 Task: Use LinkedIn's search filters to find people with the following criteria: Location 'Xiazhen', talks about '#Hiringandpromotion', current company 'Jaguar Land Rover', school 'Annamalai University', industry 'Public Health', profile language 'German', service category 'Packaging Design', and title 'Translator'. Then, show the results.
Action: Mouse moved to (492, 67)
Screenshot: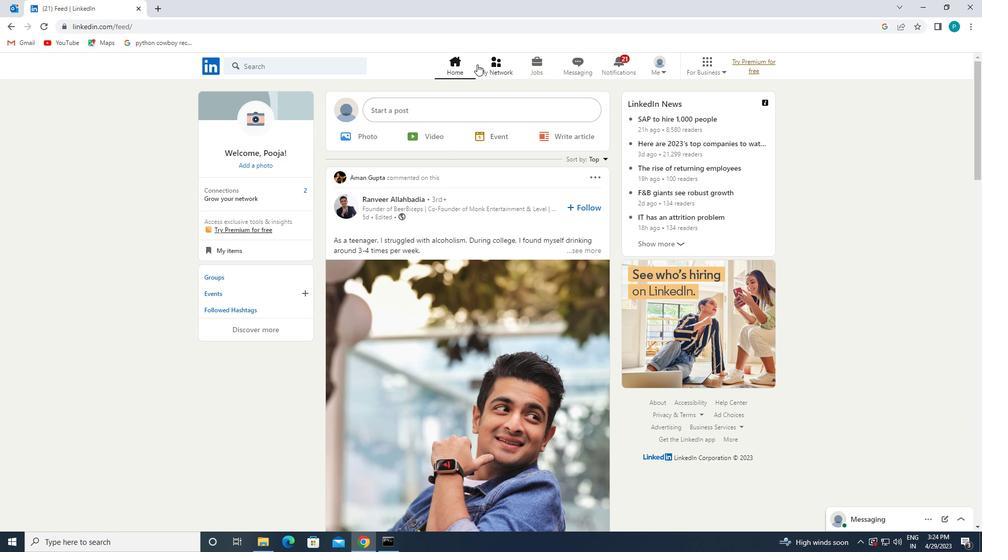 
Action: Mouse pressed left at (492, 67)
Screenshot: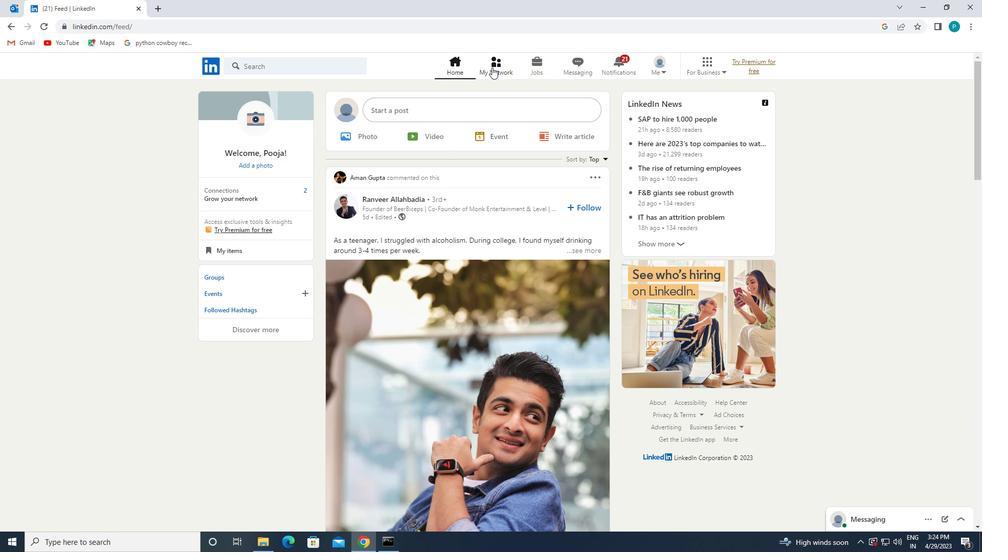 
Action: Mouse moved to (323, 132)
Screenshot: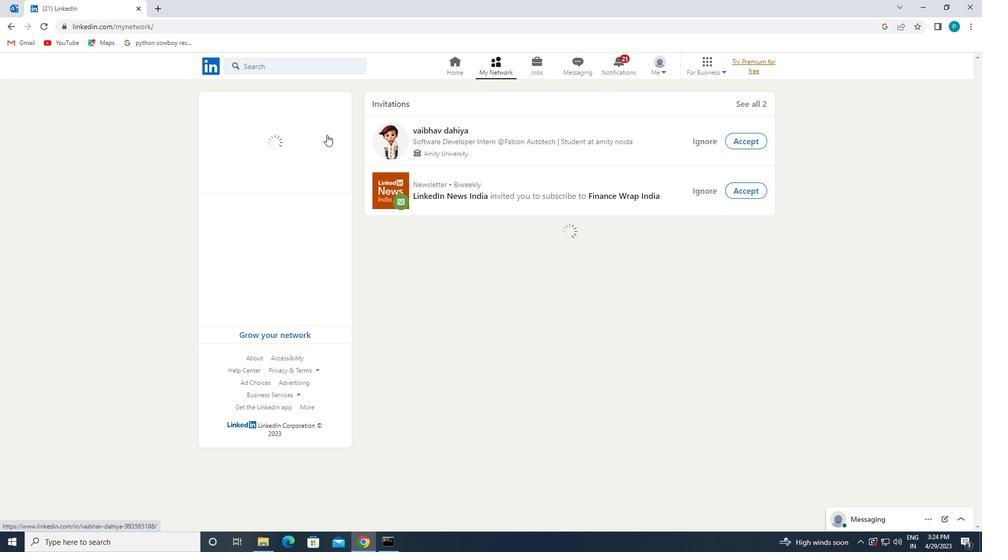 
Action: Mouse pressed left at (323, 132)
Screenshot: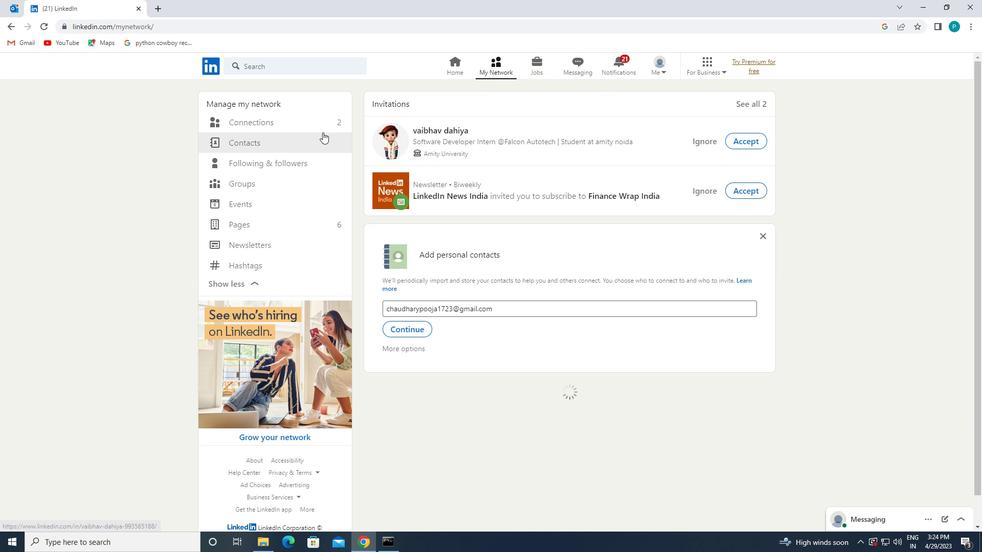 
Action: Mouse pressed left at (323, 132)
Screenshot: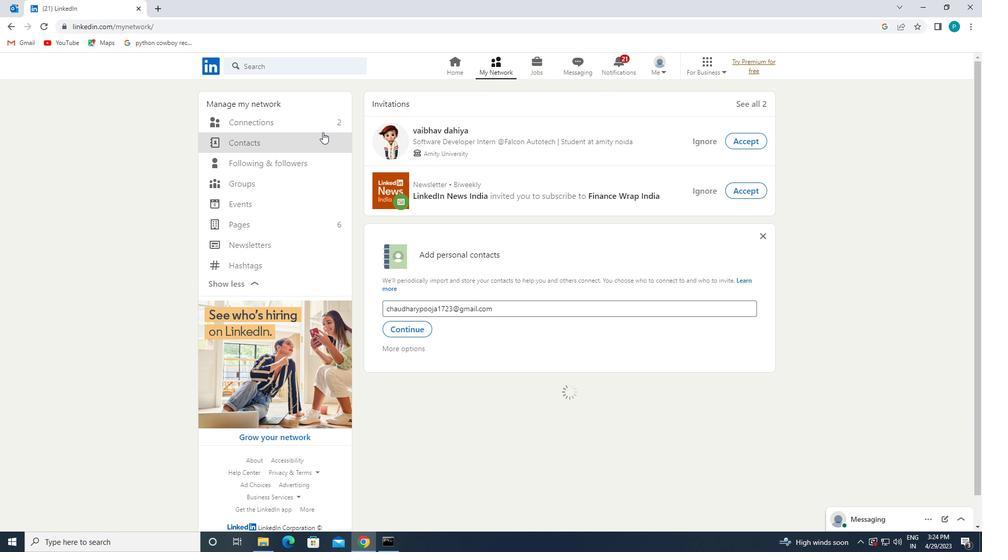 
Action: Mouse moved to (322, 127)
Screenshot: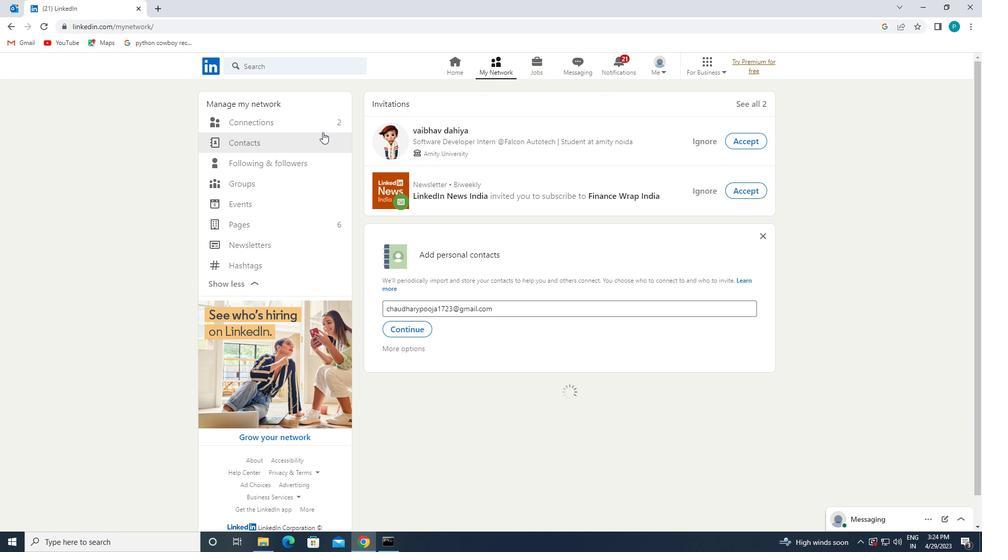 
Action: Mouse pressed left at (322, 127)
Screenshot: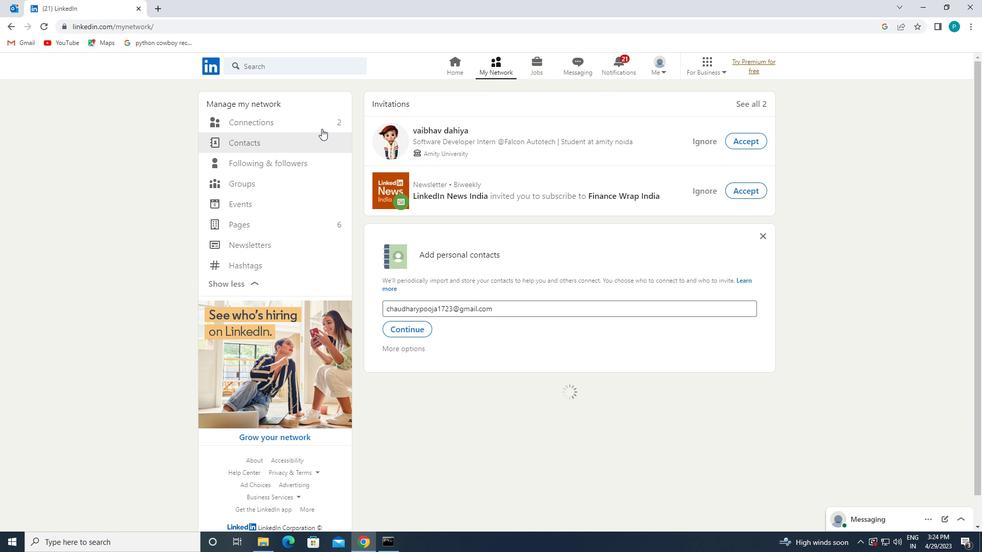 
Action: Mouse moved to (322, 127)
Screenshot: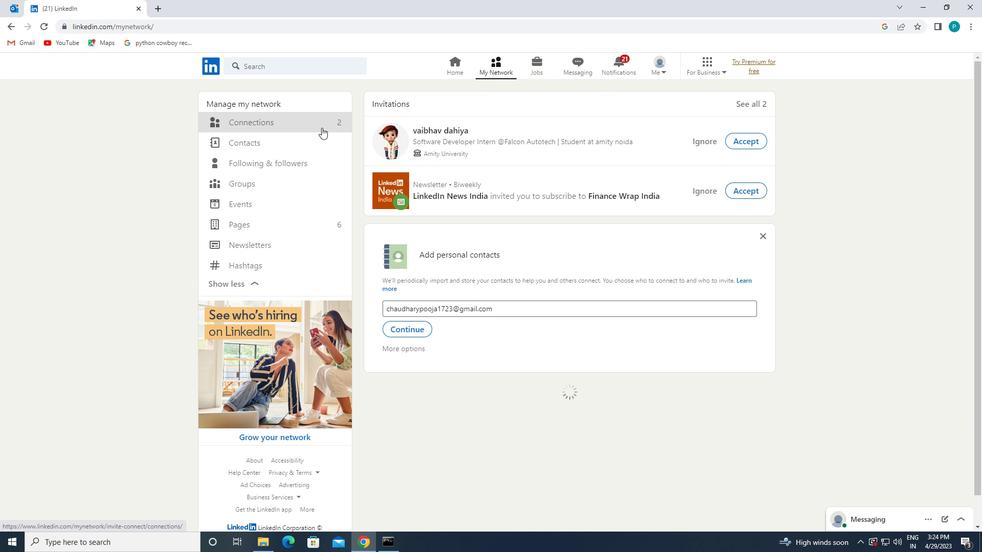 
Action: Mouse pressed left at (322, 127)
Screenshot: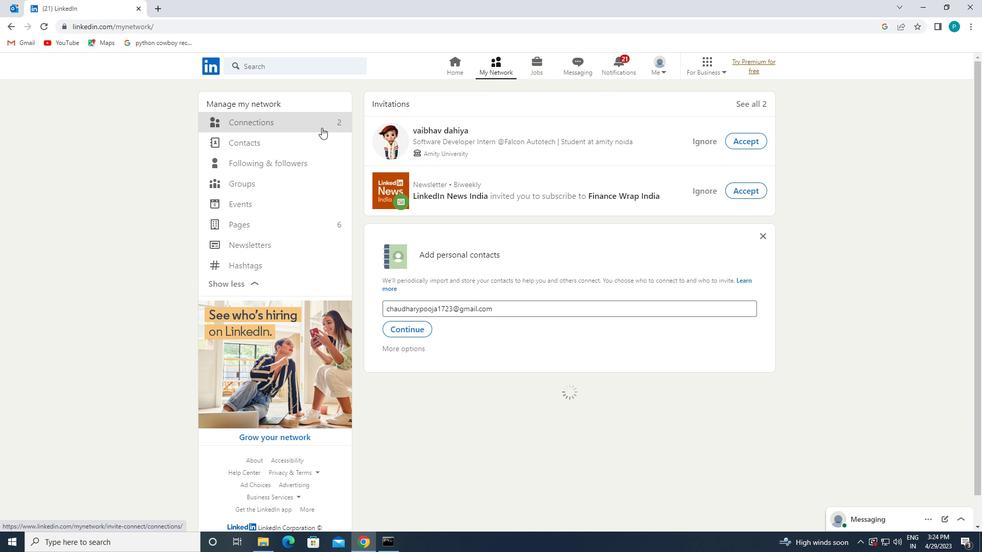 
Action: Mouse moved to (581, 126)
Screenshot: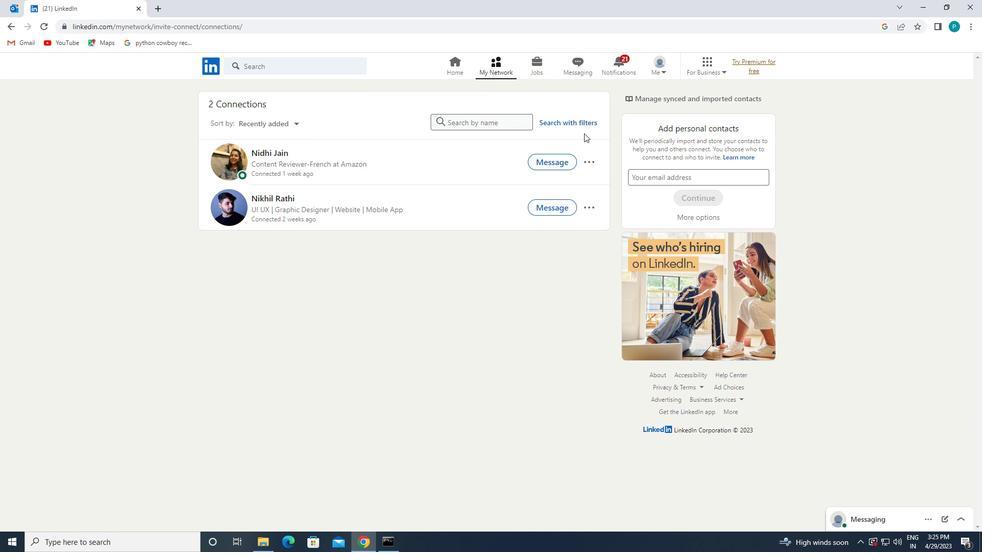 
Action: Mouse pressed left at (581, 126)
Screenshot: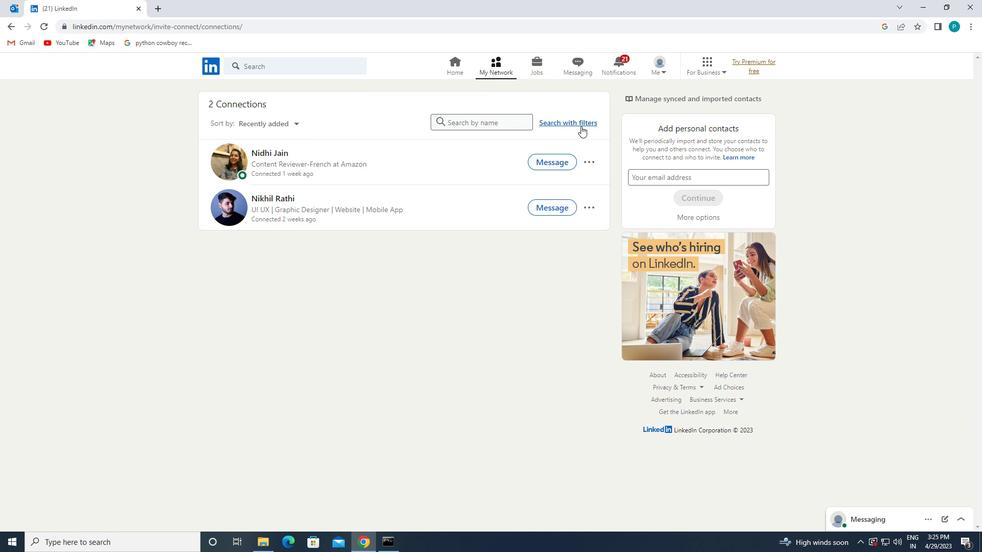
Action: Mouse moved to (518, 98)
Screenshot: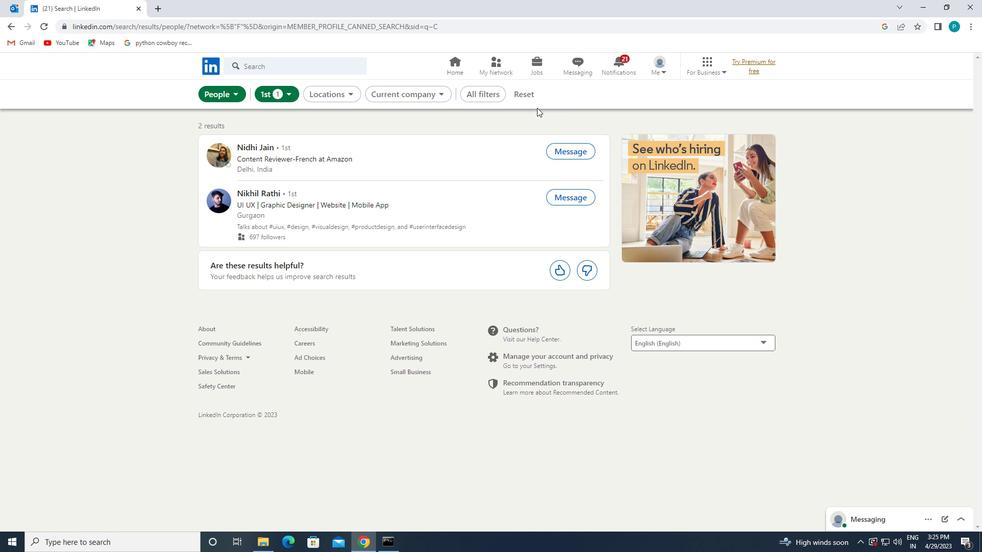 
Action: Mouse pressed left at (518, 98)
Screenshot: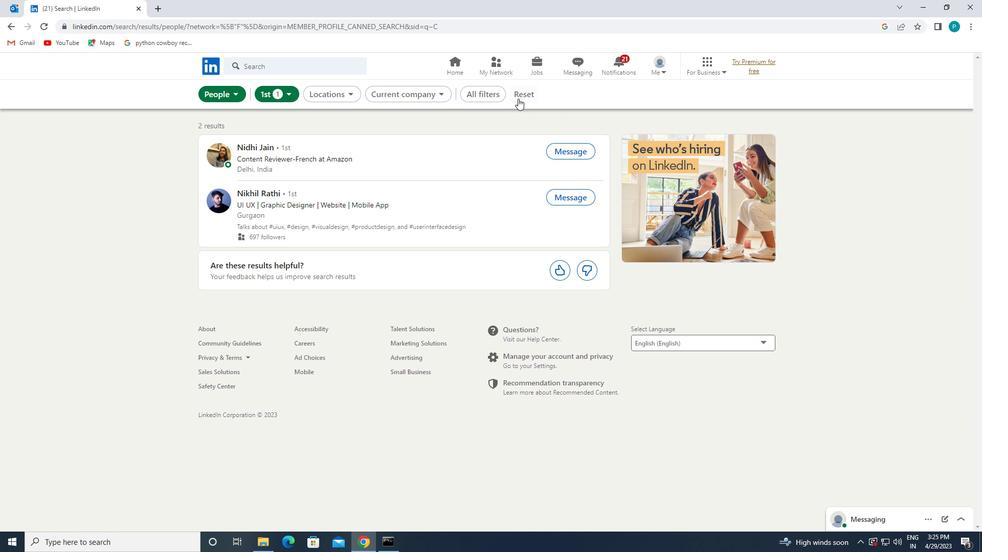 
Action: Mouse moved to (507, 95)
Screenshot: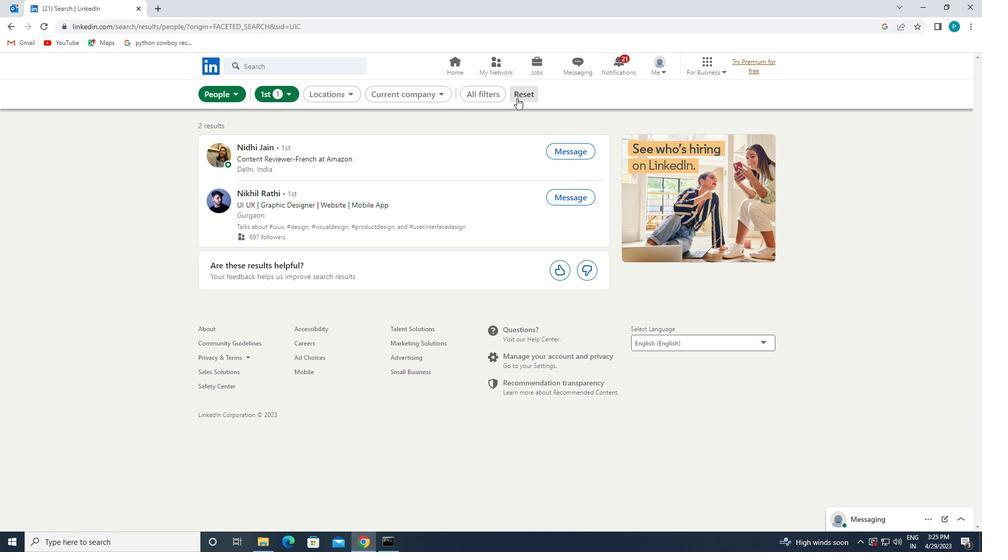 
Action: Mouse pressed left at (507, 95)
Screenshot: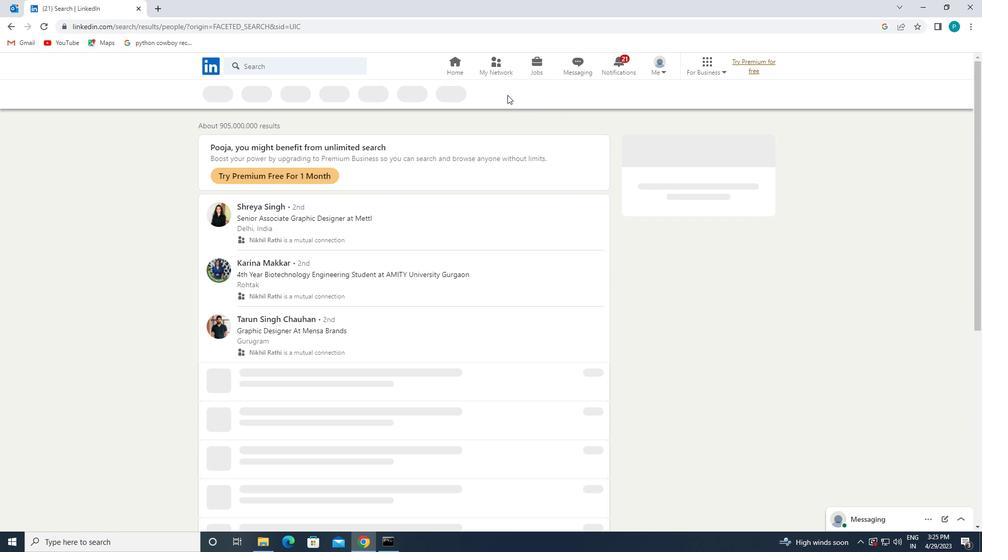 
Action: Mouse pressed left at (507, 95)
Screenshot: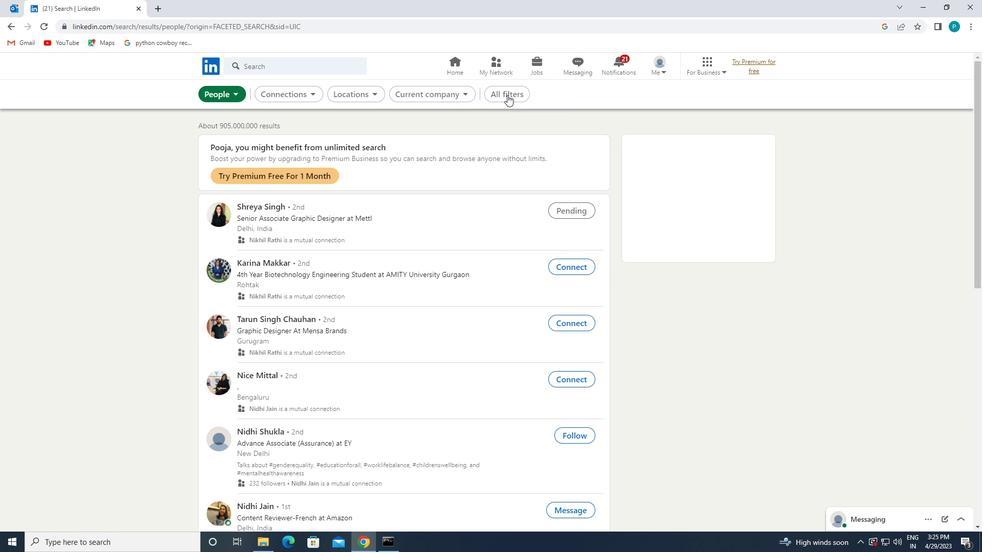 
Action: Mouse moved to (906, 325)
Screenshot: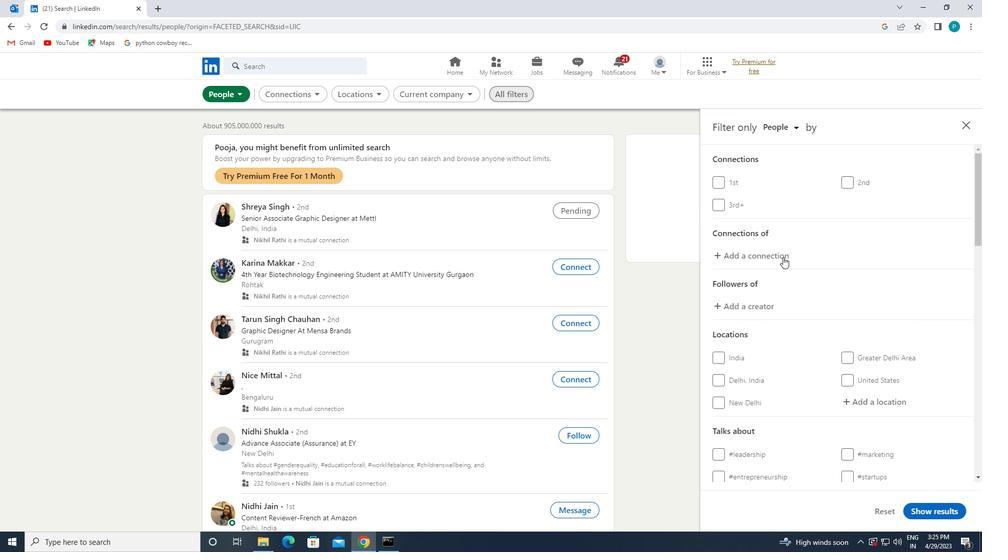 
Action: Mouse scrolled (906, 324) with delta (0, 0)
Screenshot: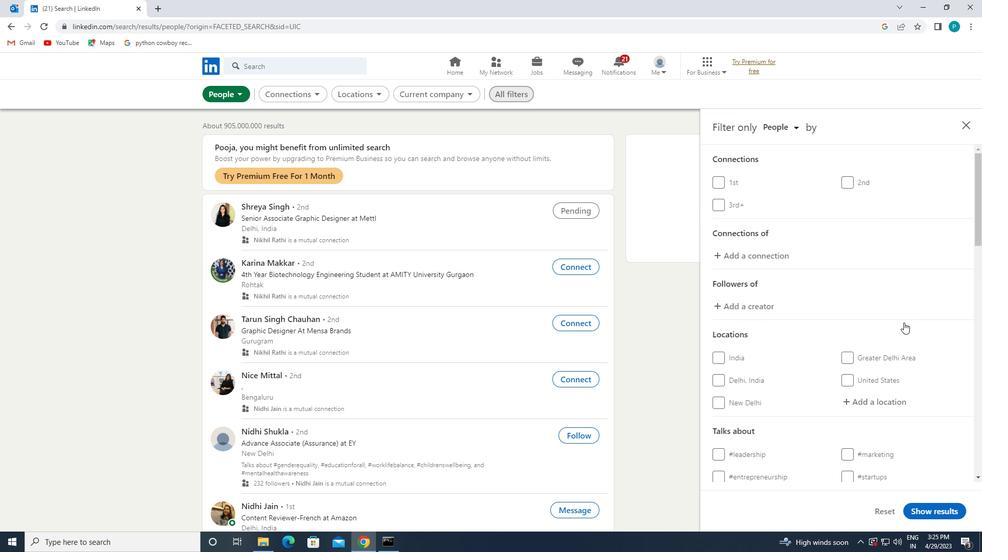 
Action: Mouse scrolled (906, 324) with delta (0, 0)
Screenshot: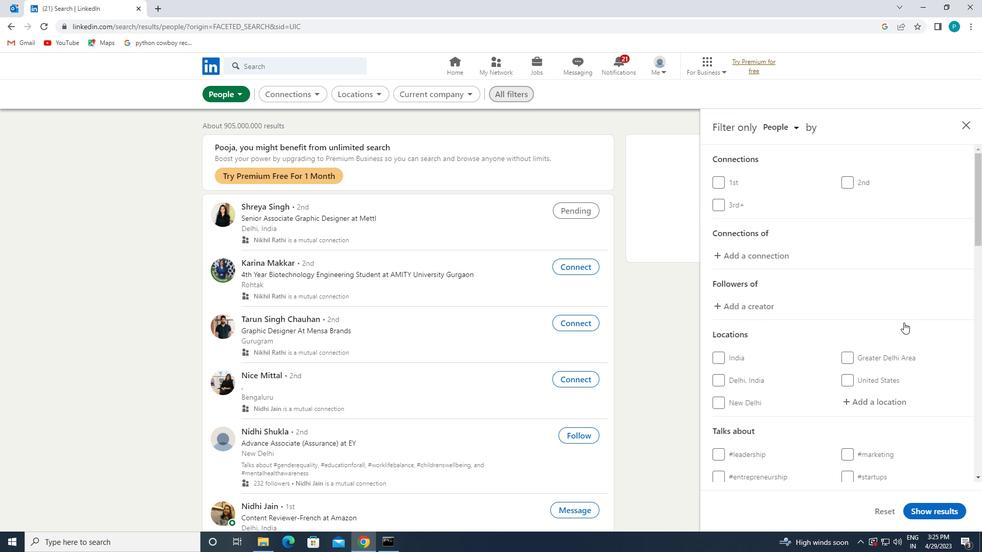
Action: Mouse moved to (502, 101)
Screenshot: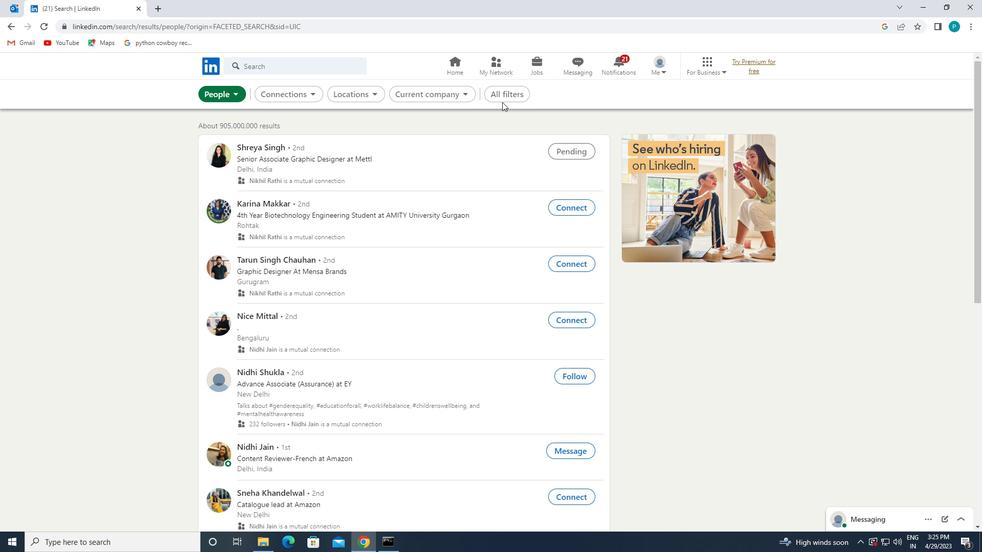 
Action: Mouse pressed left at (502, 101)
Screenshot: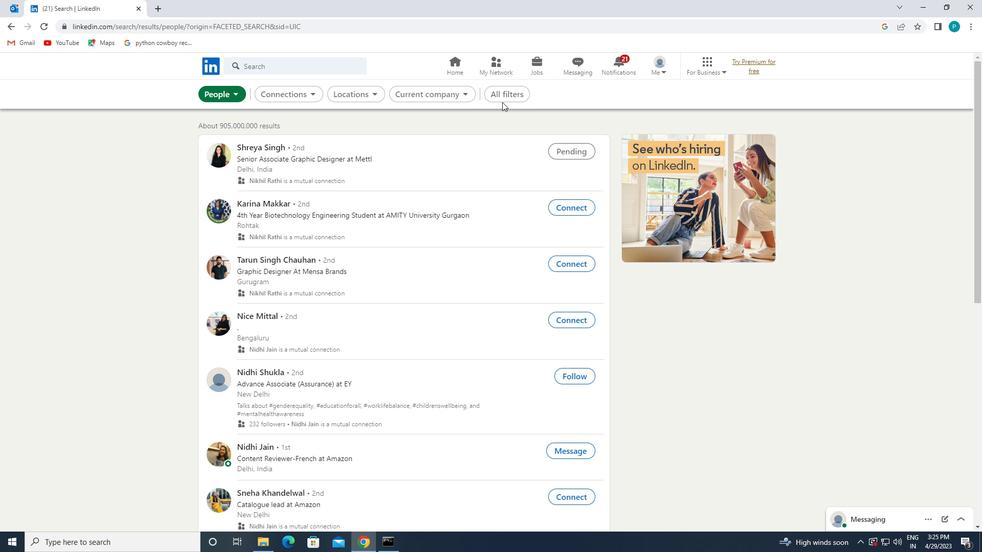 
Action: Mouse moved to (866, 369)
Screenshot: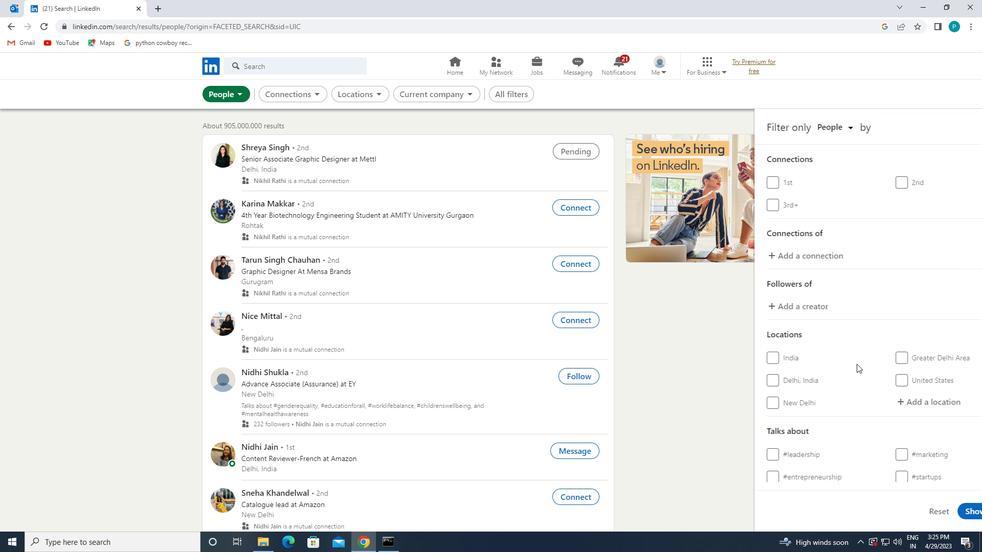 
Action: Mouse scrolled (866, 369) with delta (0, 0)
Screenshot: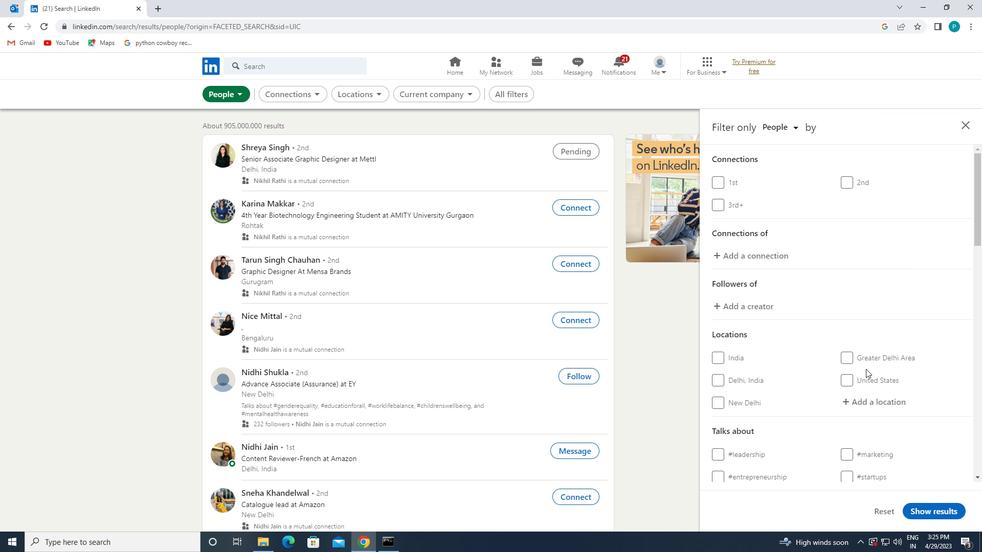 
Action: Mouse moved to (868, 357)
Screenshot: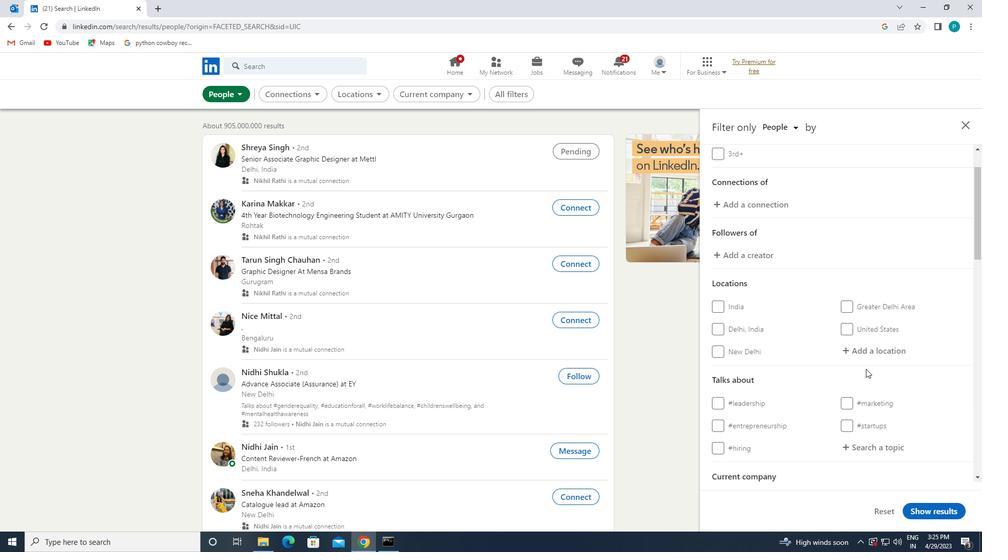 
Action: Mouse pressed left at (868, 357)
Screenshot: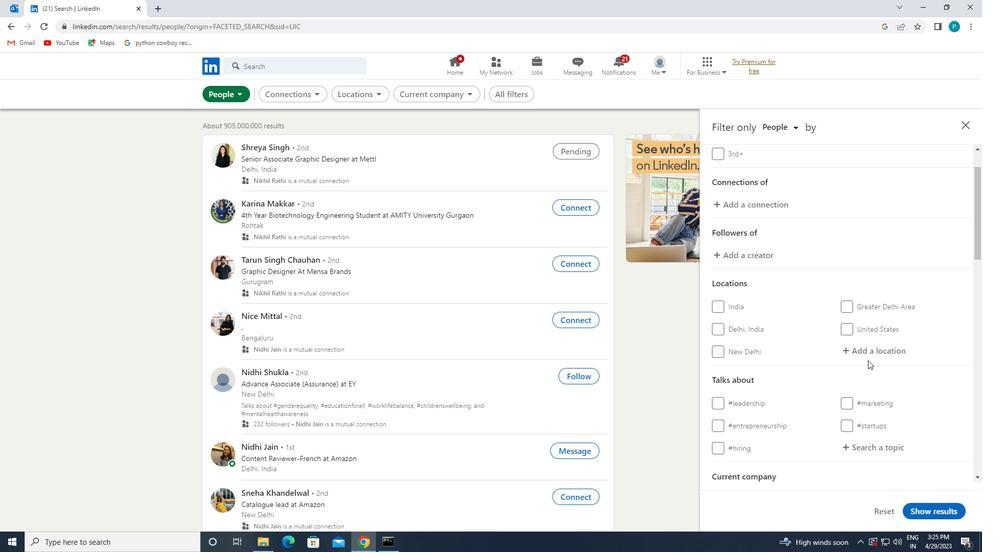 
Action: Key pressed <Key.caps_lock>x<Key.caps_lock>iazhen
Screenshot: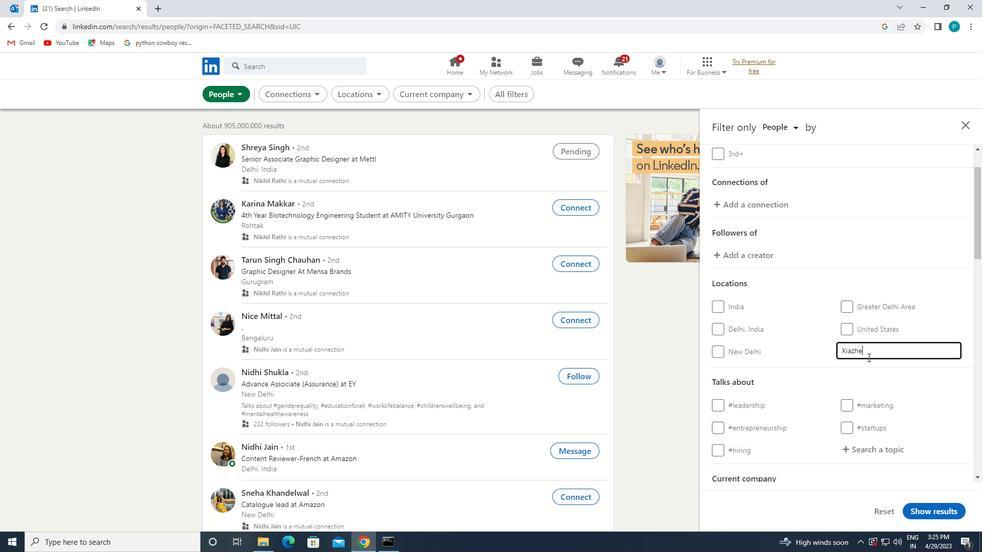 
Action: Mouse scrolled (868, 357) with delta (0, 0)
Screenshot: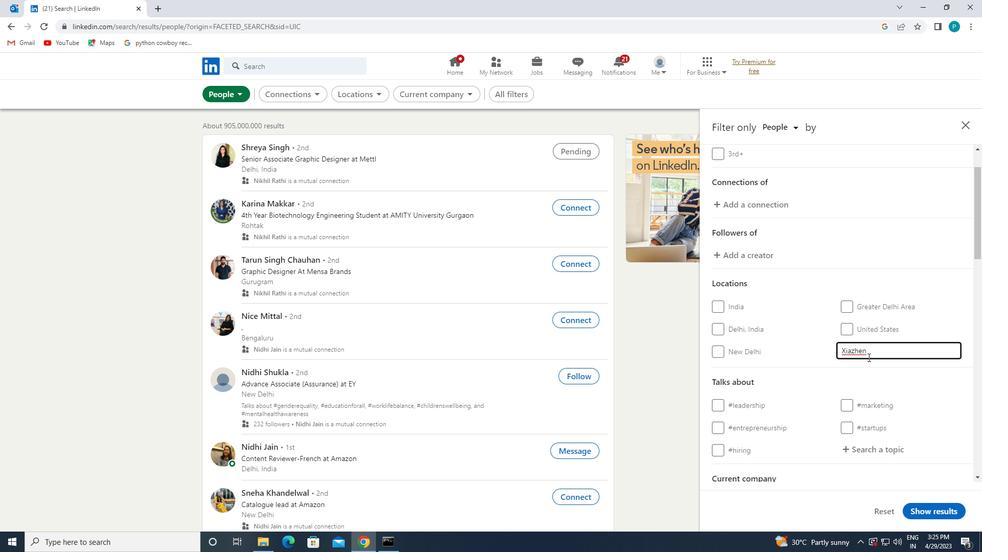 
Action: Mouse scrolled (868, 357) with delta (0, 0)
Screenshot: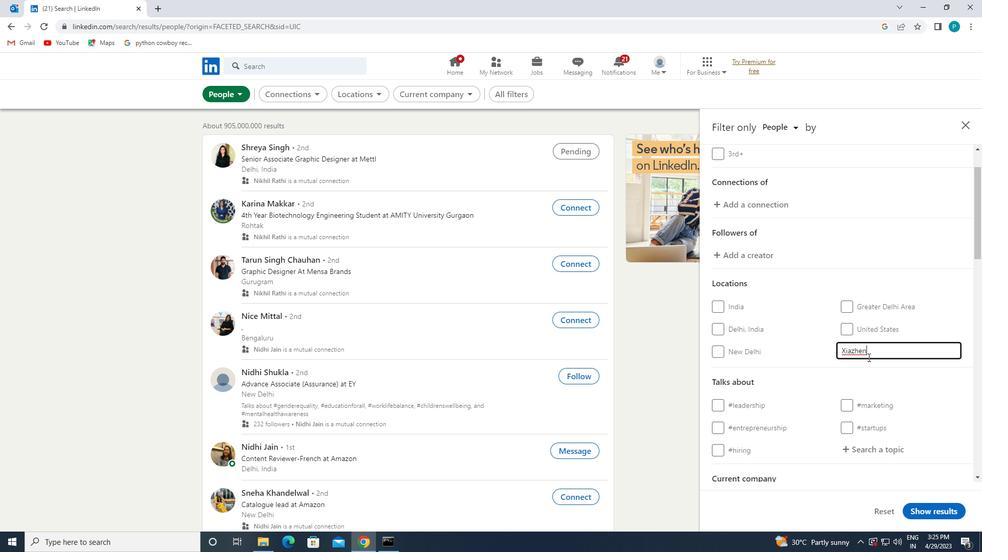 
Action: Mouse moved to (863, 352)
Screenshot: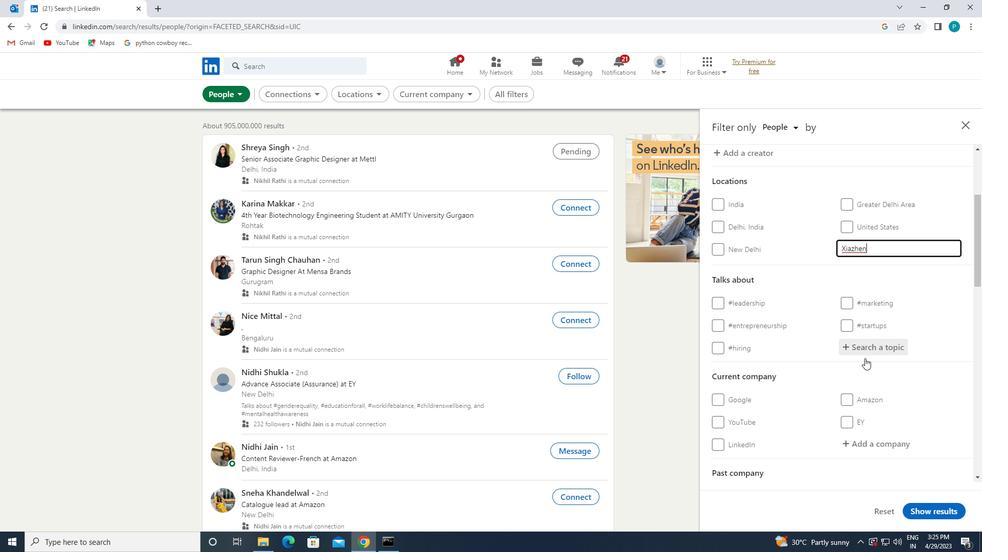 
Action: Mouse pressed left at (863, 352)
Screenshot: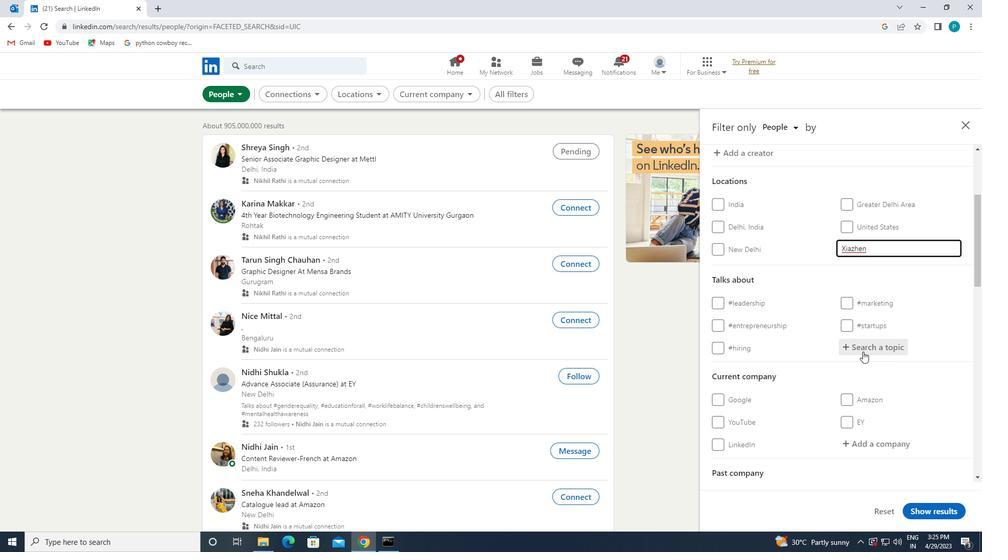
Action: Key pressed <Key.shift><Key.shift>#<Key.caps_lock>H<Key.caps_lock>IRINGAND<Key.space><Key.backspace>PROMOTION
Screenshot: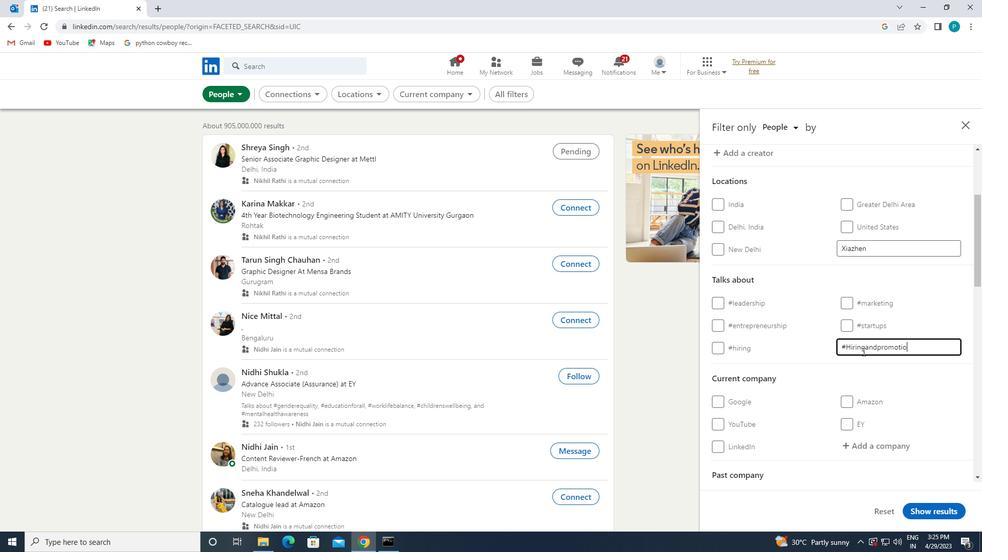 
Action: Mouse scrolled (863, 351) with delta (0, 0)
Screenshot: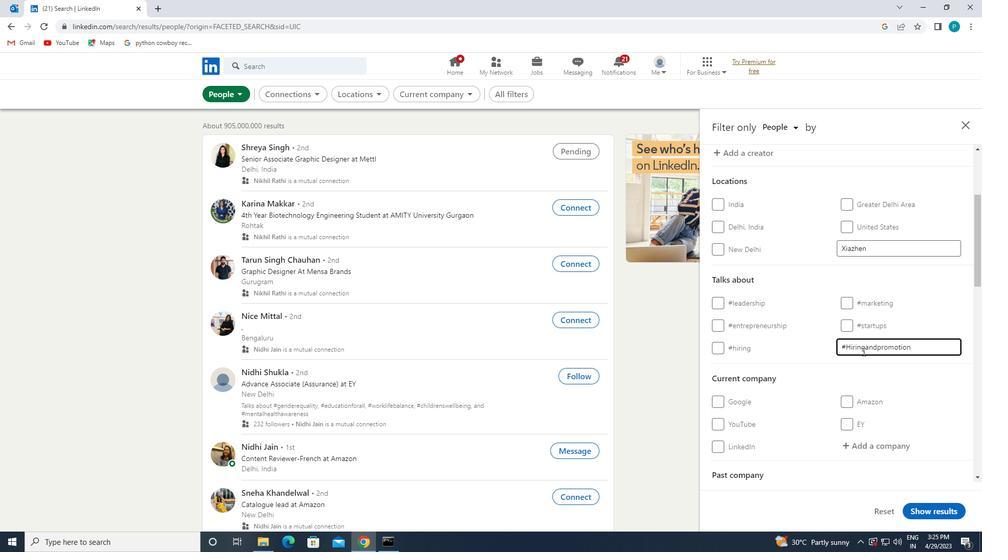 
Action: Mouse scrolled (863, 351) with delta (0, 0)
Screenshot: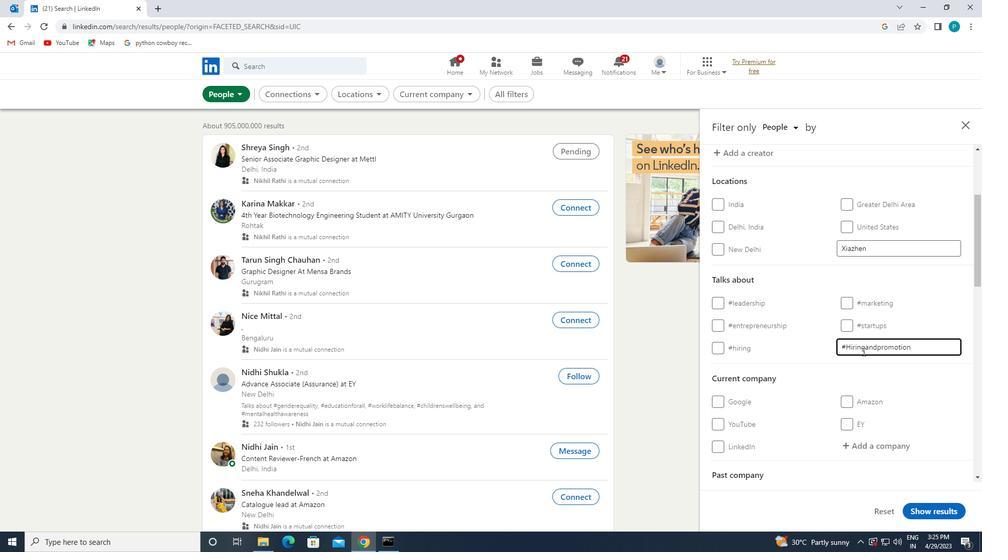 
Action: Mouse scrolled (863, 351) with delta (0, 0)
Screenshot: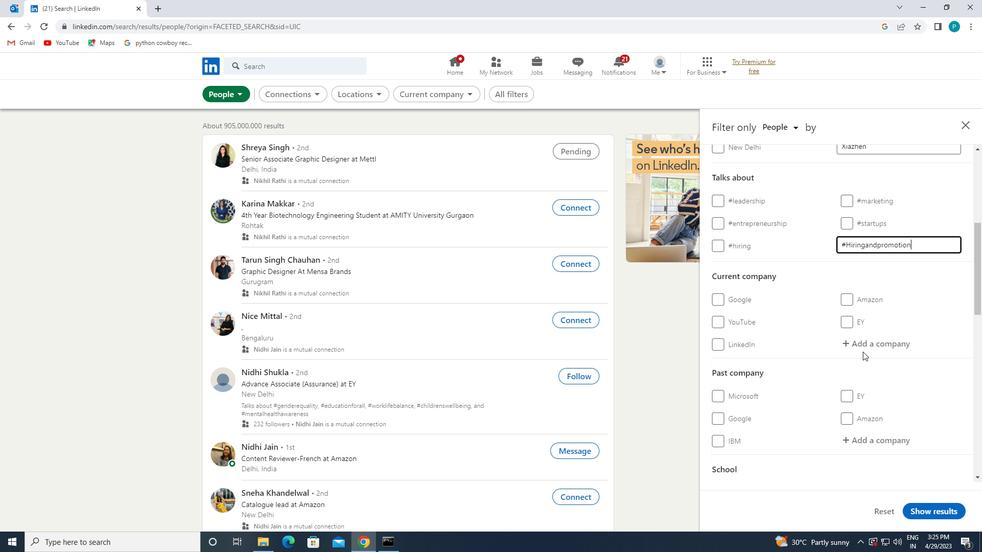 
Action: Mouse scrolled (863, 351) with delta (0, 0)
Screenshot: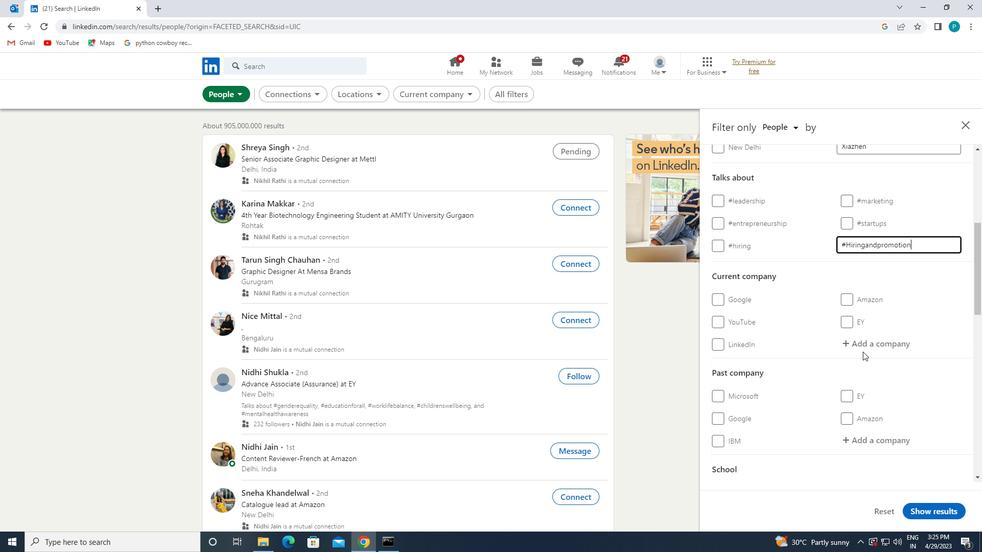 
Action: Mouse moved to (855, 383)
Screenshot: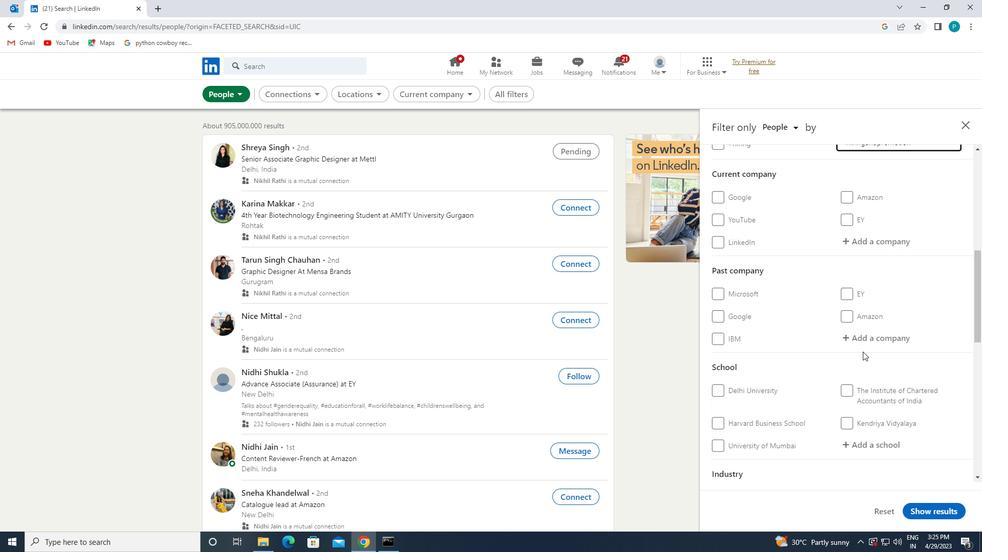 
Action: Mouse scrolled (855, 382) with delta (0, 0)
Screenshot: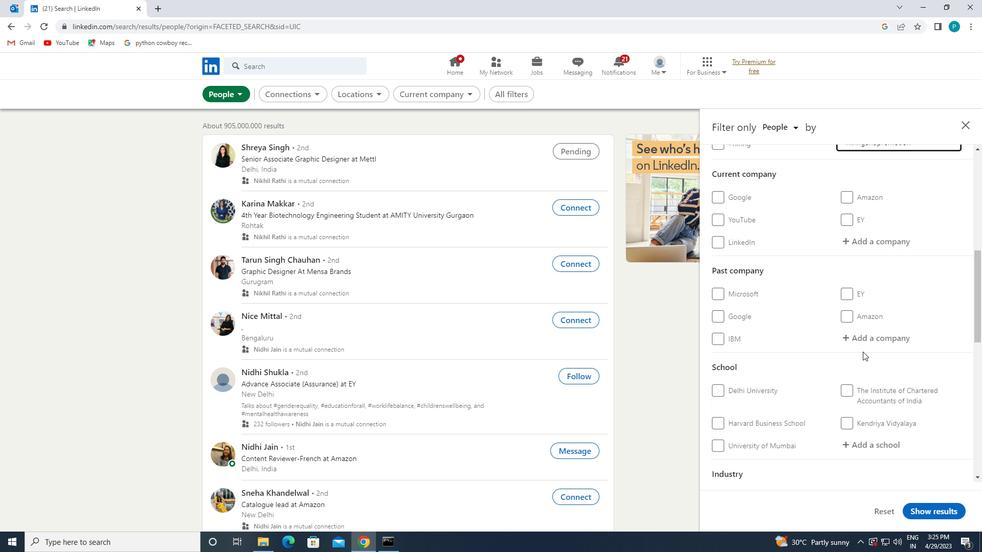 
Action: Mouse scrolled (855, 382) with delta (0, 0)
Screenshot: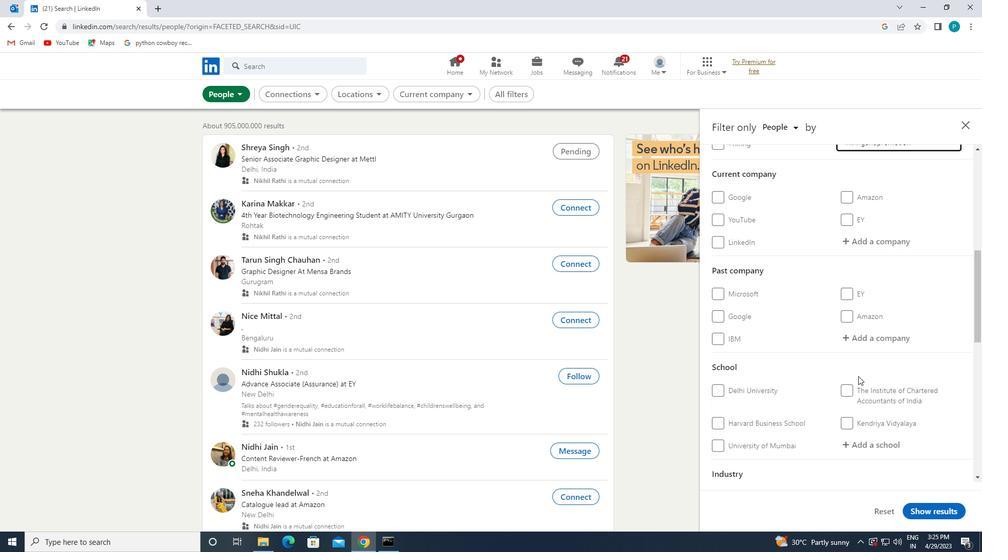 
Action: Mouse scrolled (855, 382) with delta (0, 0)
Screenshot: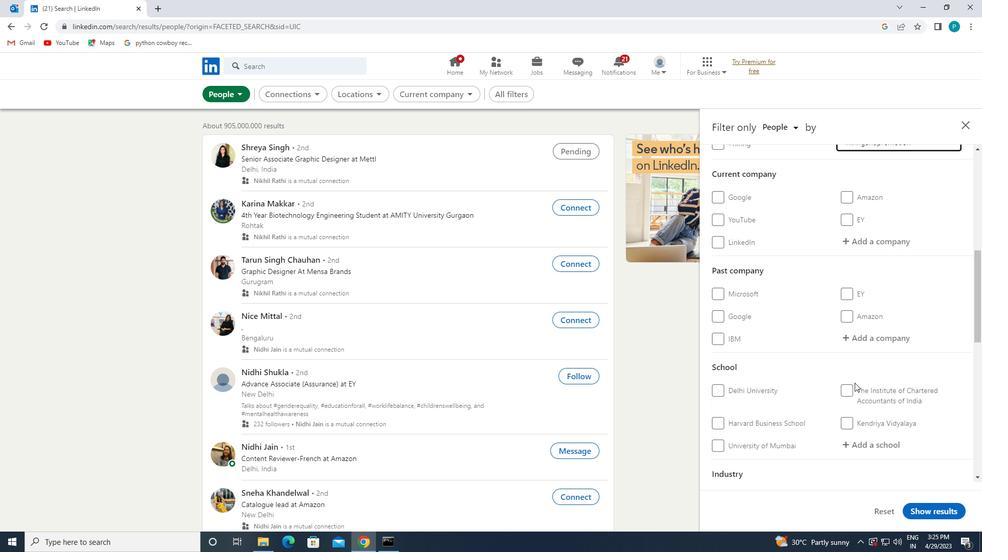
Action: Mouse moved to (812, 382)
Screenshot: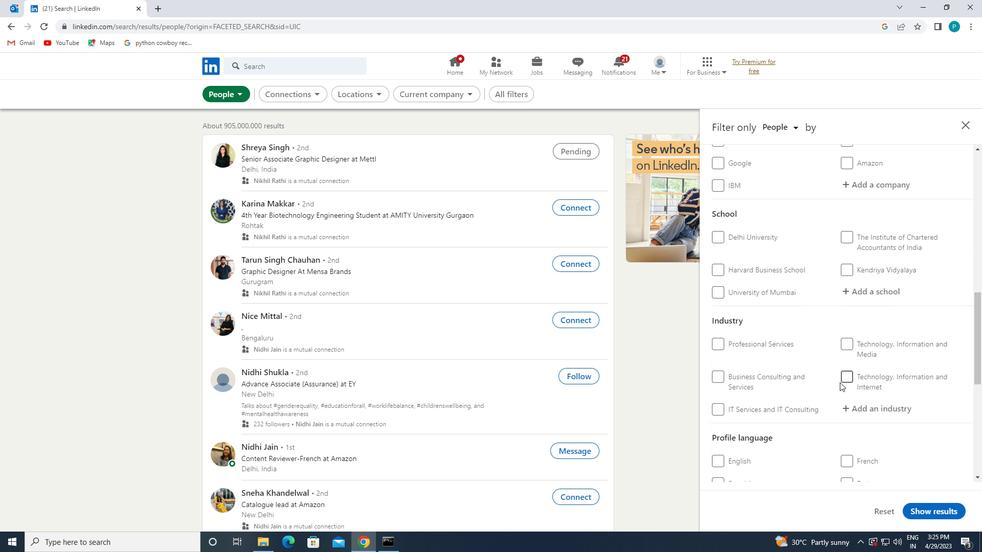
Action: Mouse scrolled (812, 382) with delta (0, 0)
Screenshot: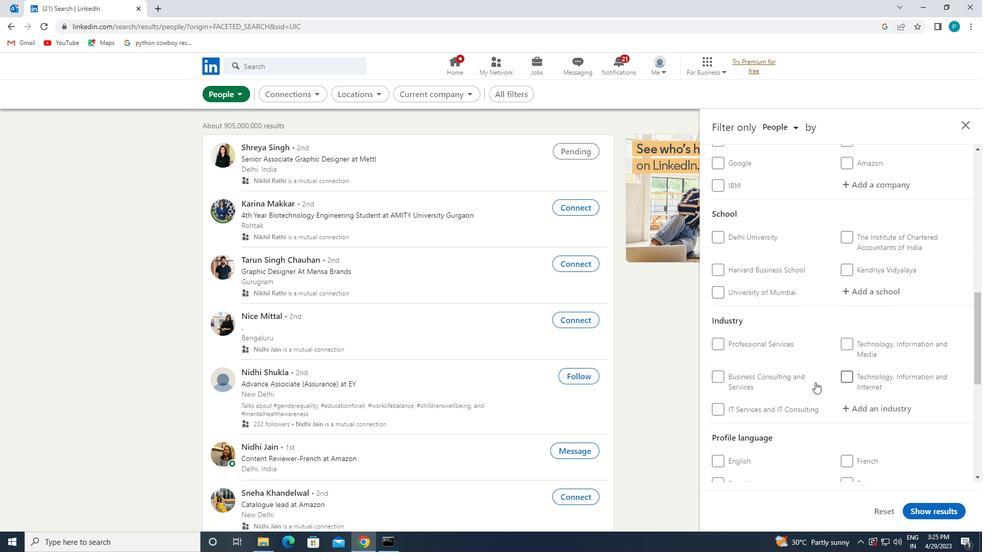 
Action: Mouse scrolled (812, 382) with delta (0, 0)
Screenshot: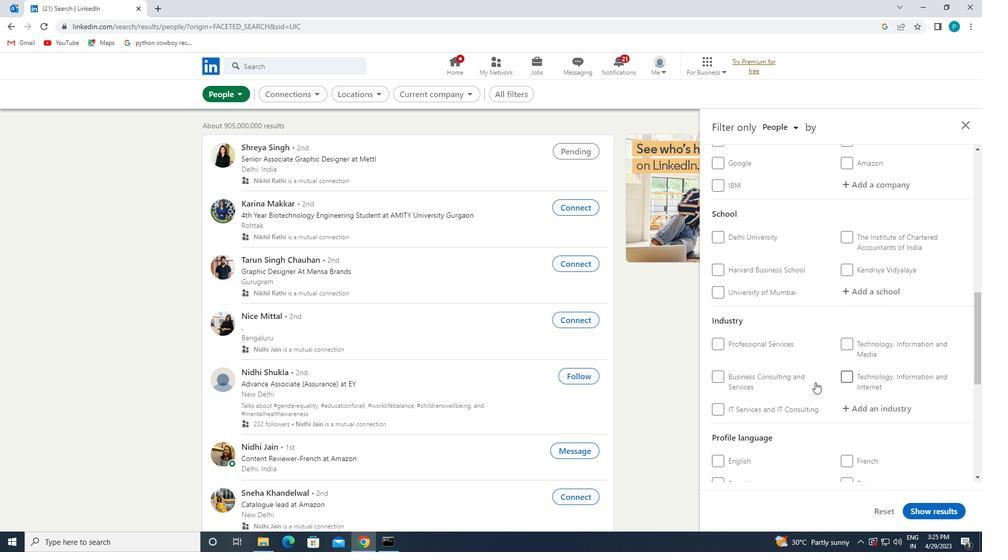 
Action: Mouse moved to (740, 406)
Screenshot: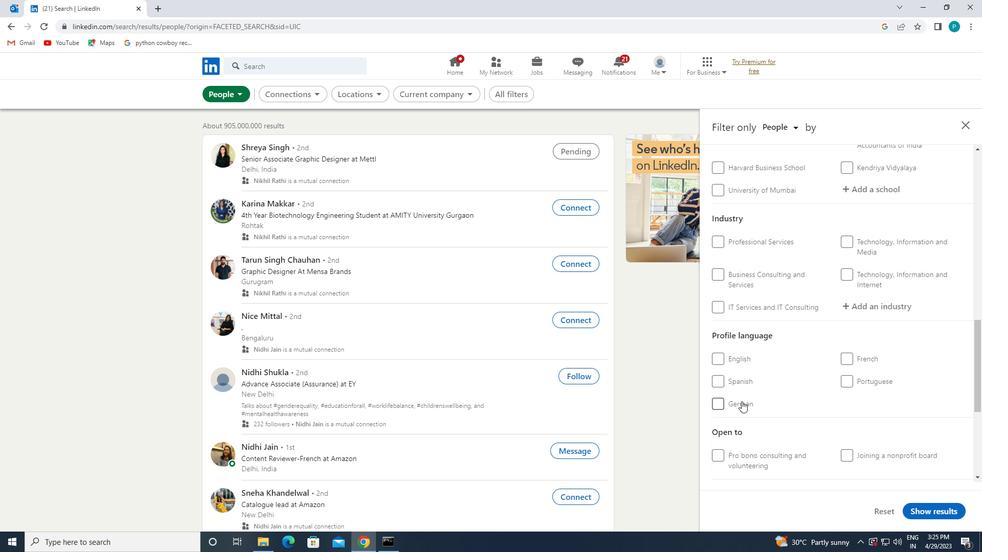 
Action: Mouse pressed left at (740, 406)
Screenshot: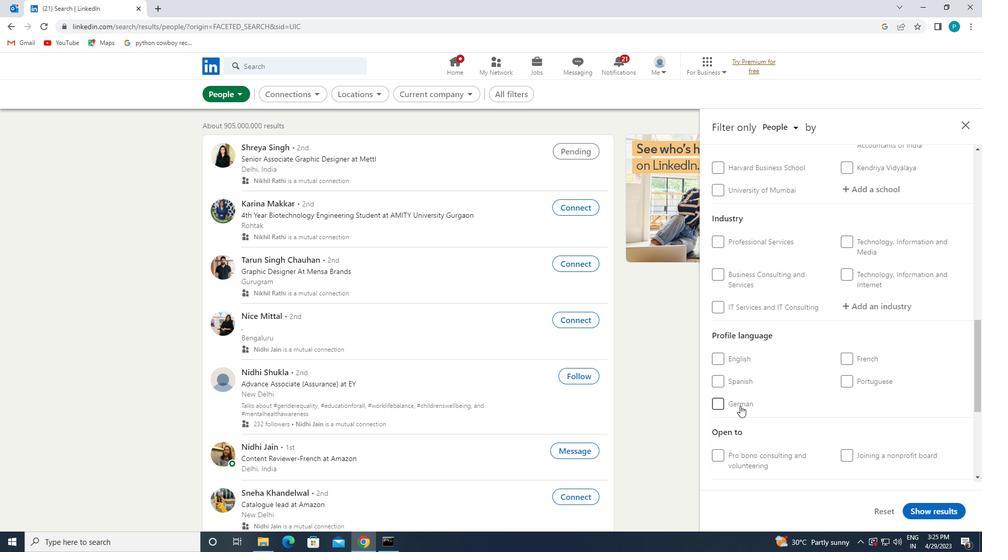 
Action: Mouse moved to (943, 385)
Screenshot: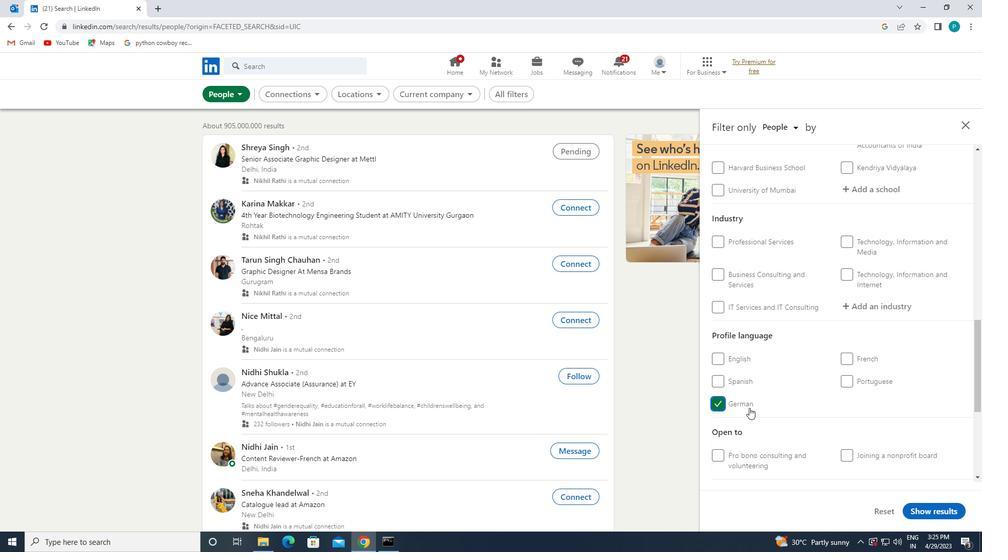 
Action: Mouse scrolled (943, 386) with delta (0, 0)
Screenshot: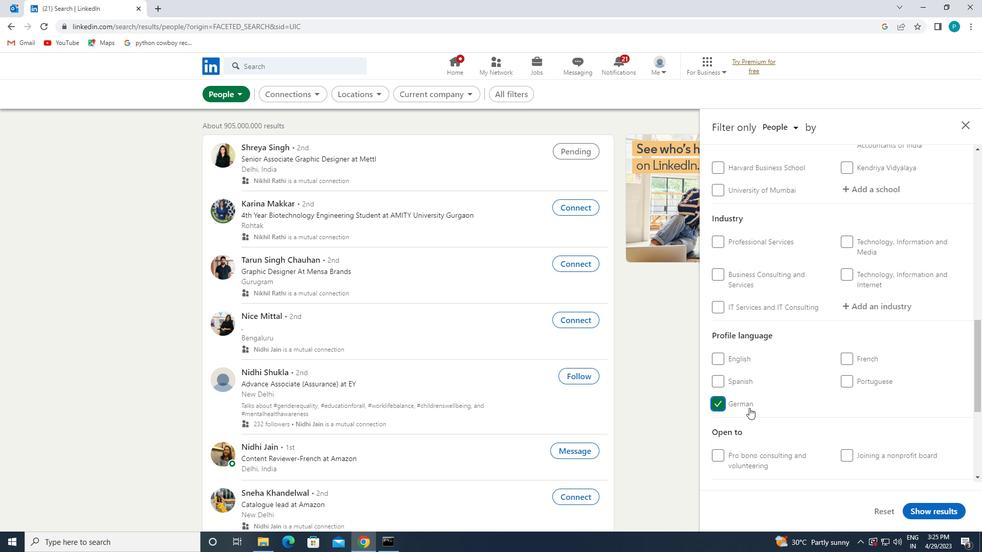 
Action: Mouse scrolled (943, 386) with delta (0, 0)
Screenshot: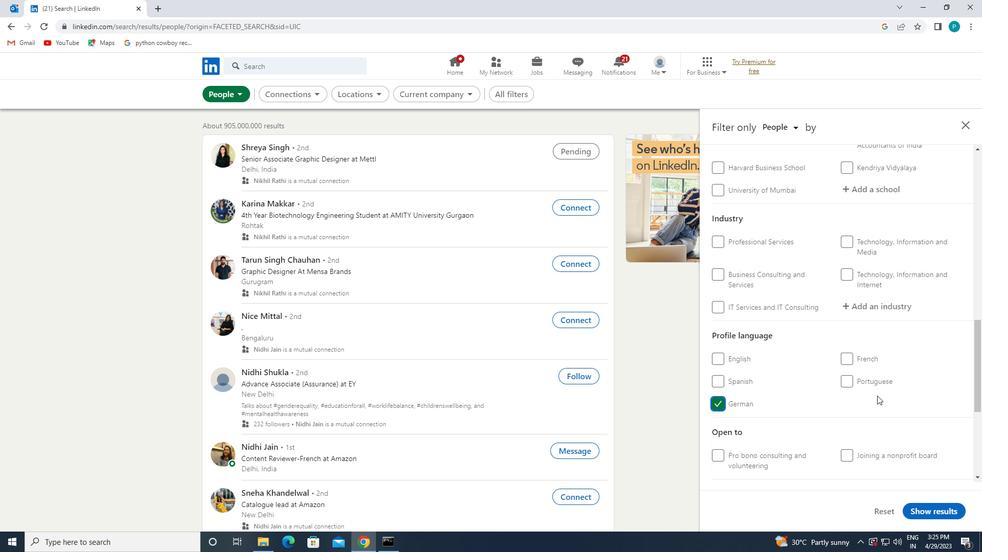 
Action: Mouse scrolled (943, 386) with delta (0, 0)
Screenshot: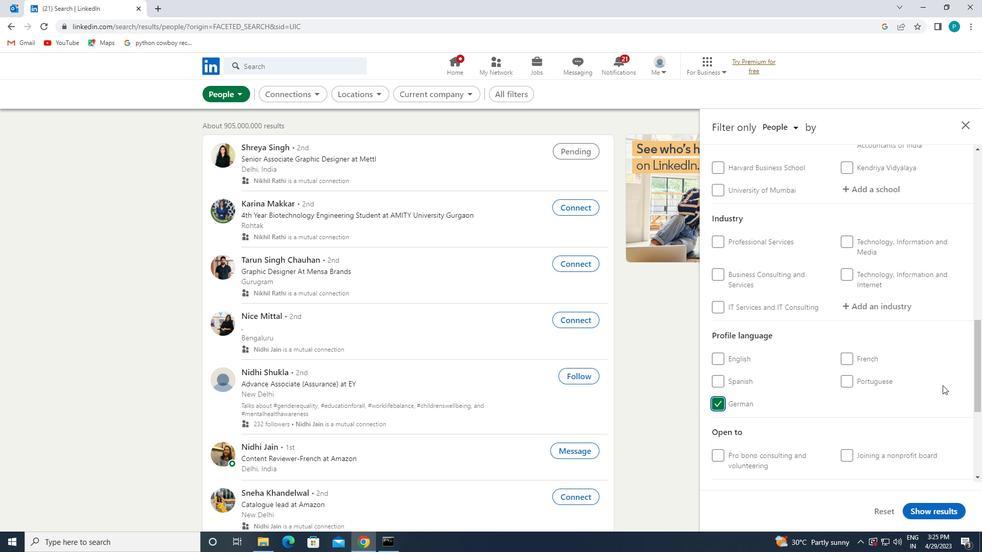 
Action: Mouse scrolled (943, 386) with delta (0, 0)
Screenshot: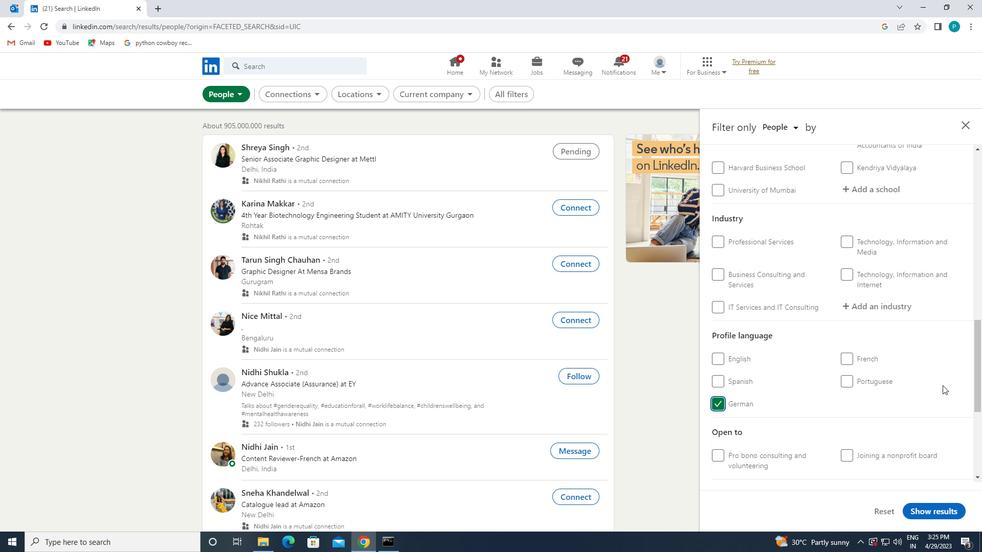 
Action: Mouse moved to (932, 373)
Screenshot: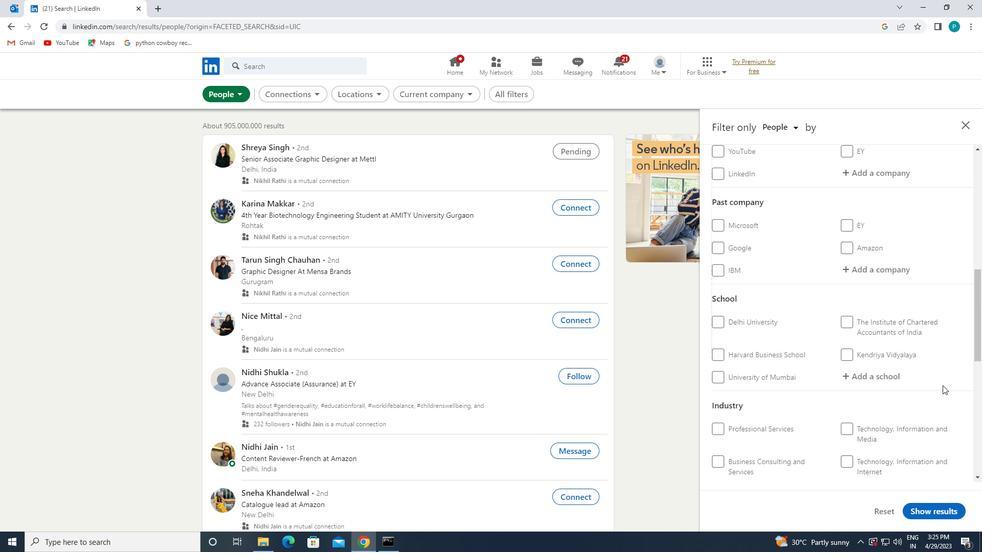 
Action: Mouse scrolled (932, 374) with delta (0, 0)
Screenshot: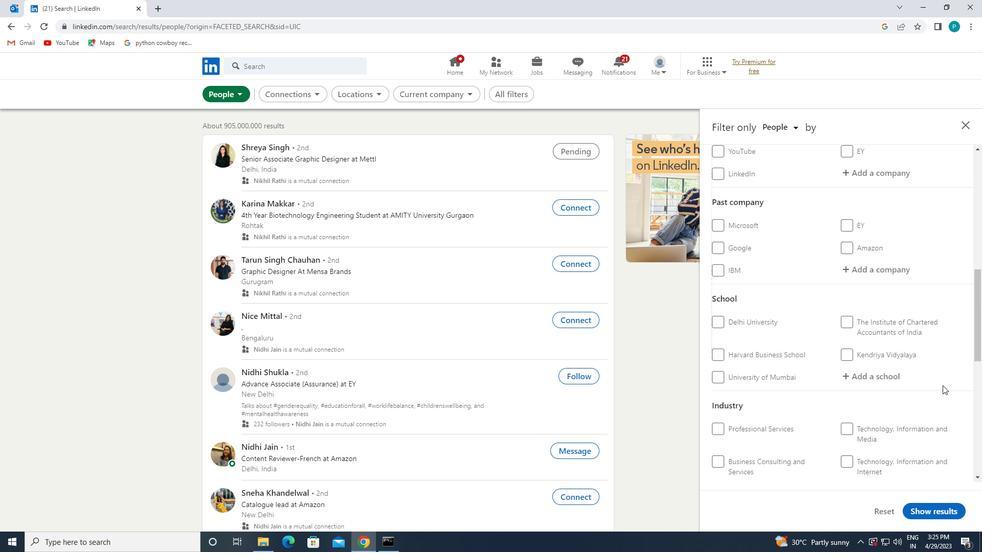
Action: Mouse moved to (930, 371)
Screenshot: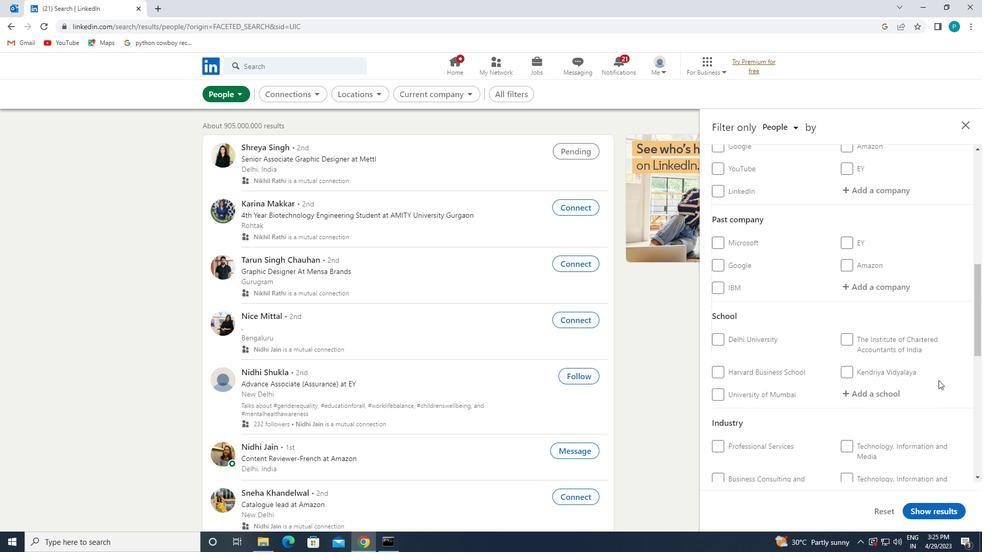 
Action: Mouse scrolled (930, 372) with delta (0, 0)
Screenshot: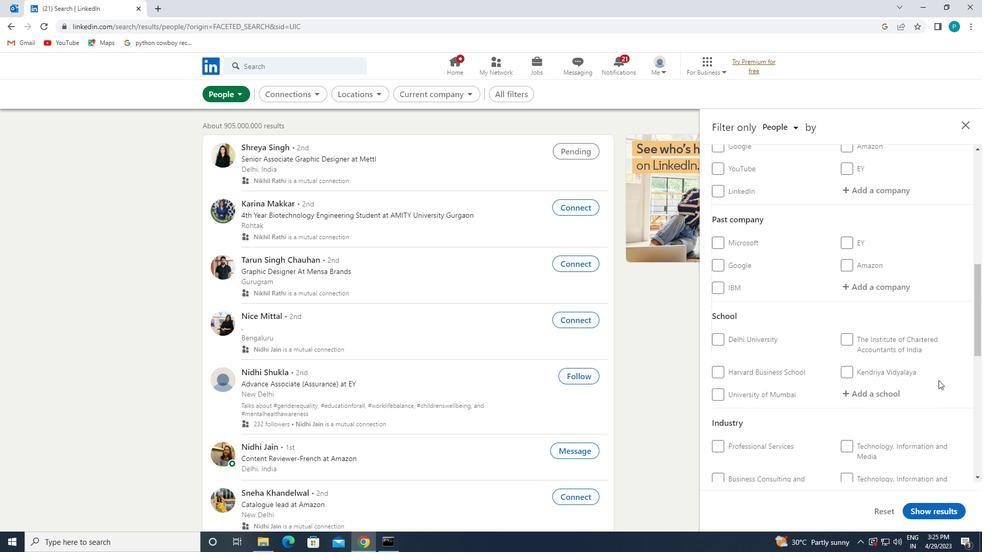 
Action: Mouse moved to (928, 366)
Screenshot: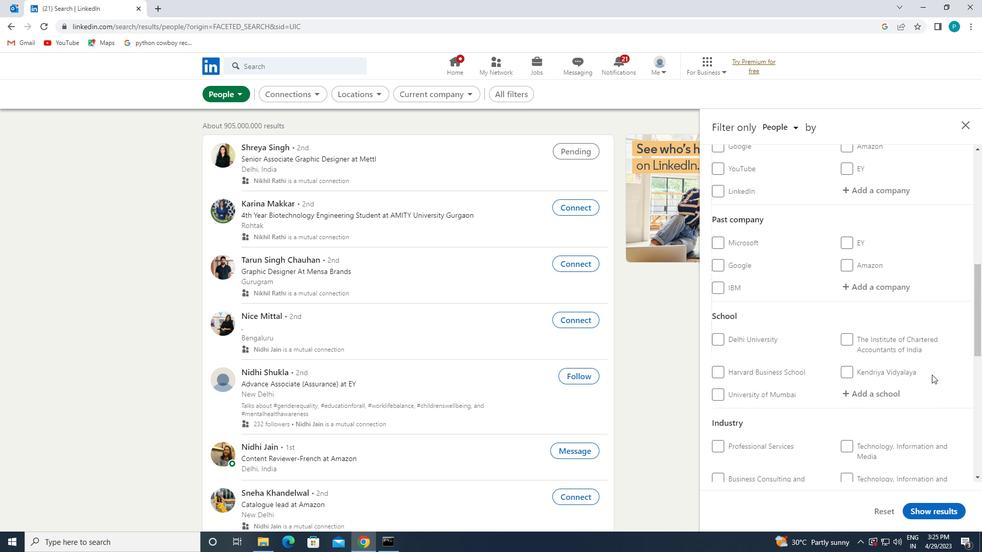 
Action: Mouse scrolled (928, 366) with delta (0, 0)
Screenshot: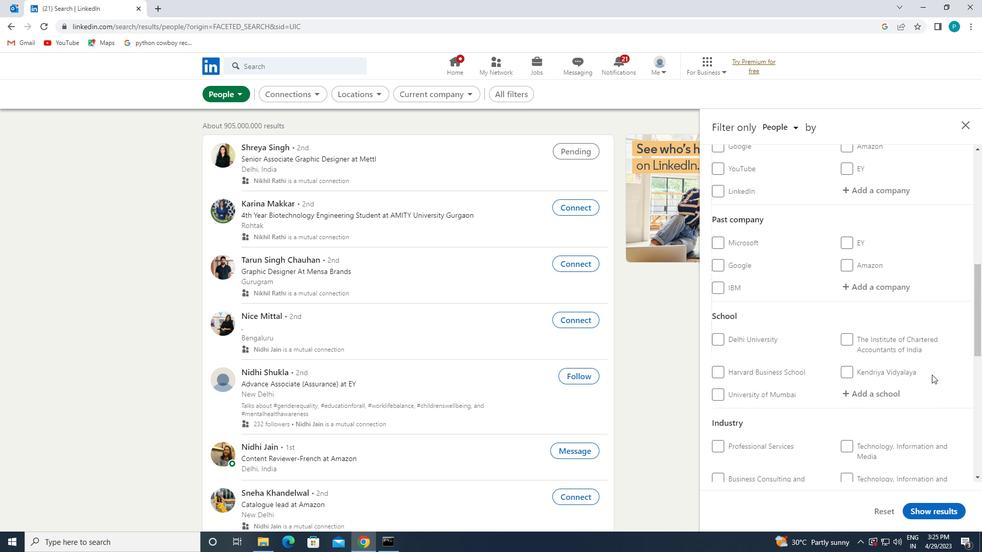 
Action: Mouse moved to (917, 349)
Screenshot: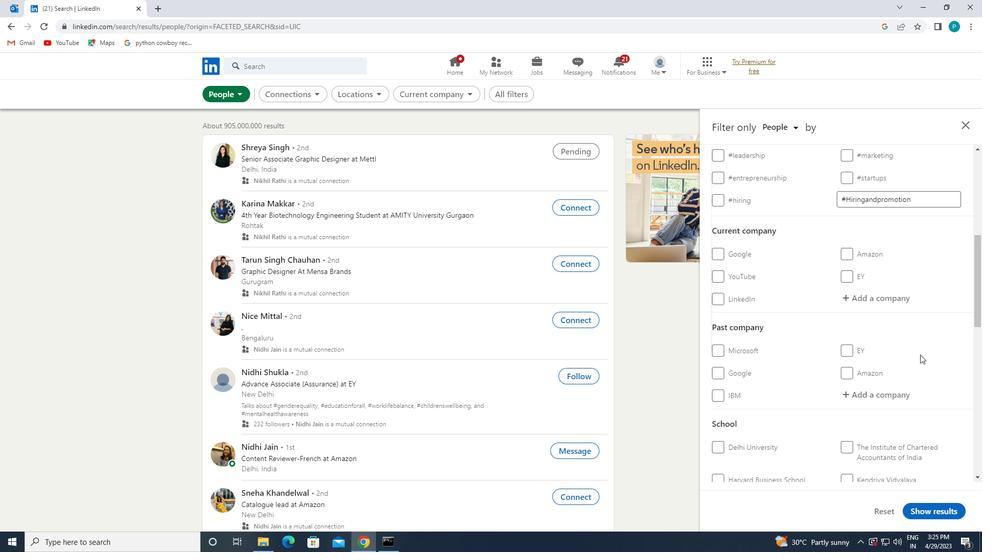 
Action: Mouse pressed left at (917, 349)
Screenshot: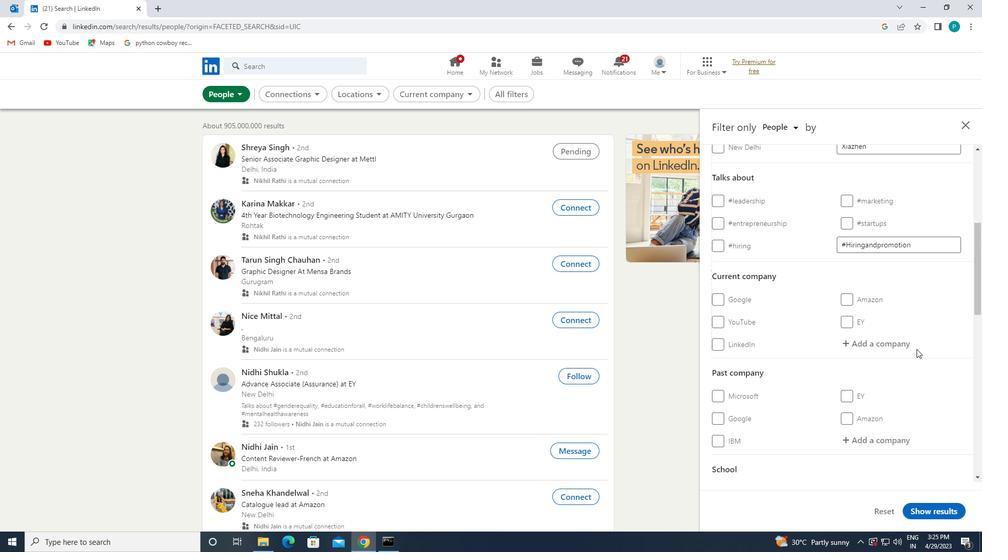
Action: Mouse moved to (912, 347)
Screenshot: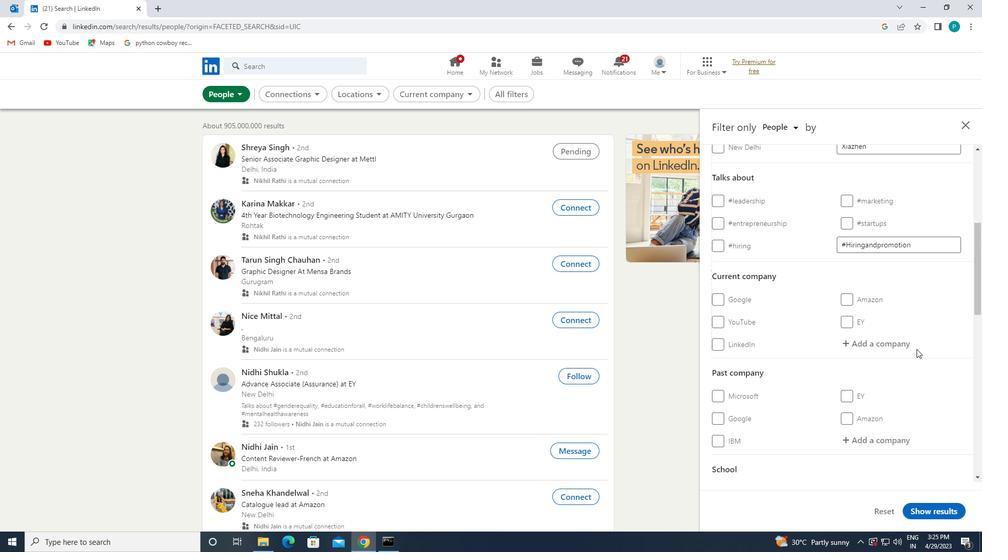 
Action: Mouse pressed left at (912, 347)
Screenshot: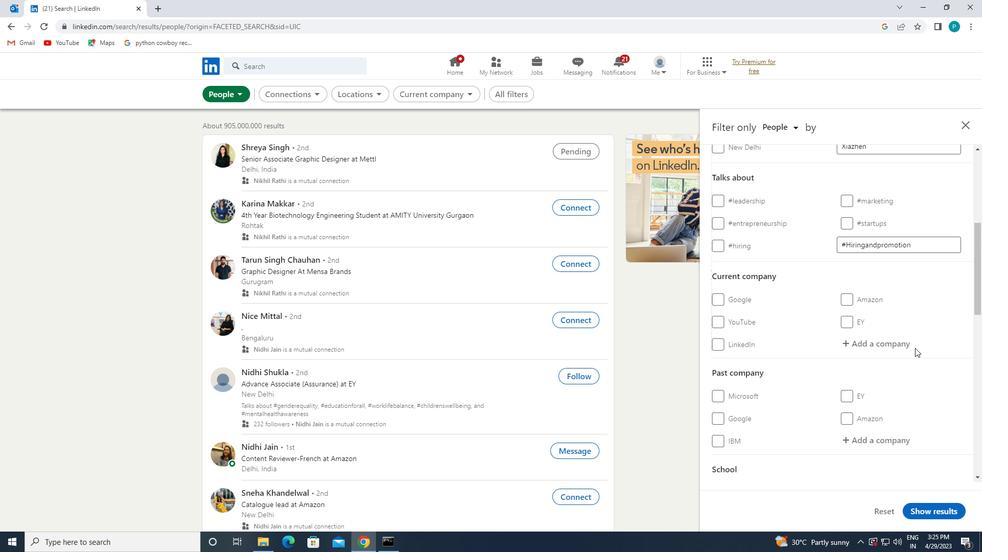 
Action: Key pressed <Key.caps_lock>J<Key.caps_lock>AF<Key.backspace>GUAR
Screenshot: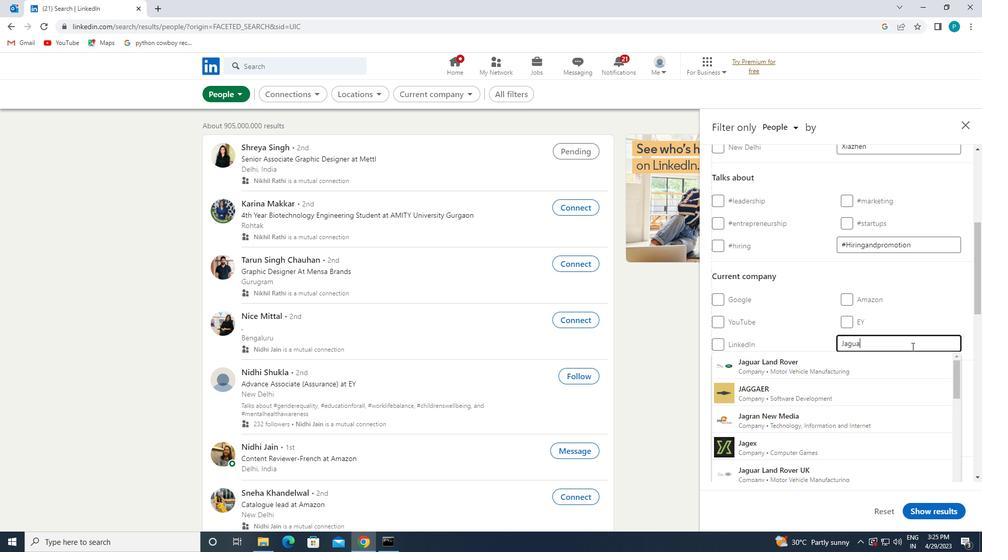 
Action: Mouse moved to (911, 358)
Screenshot: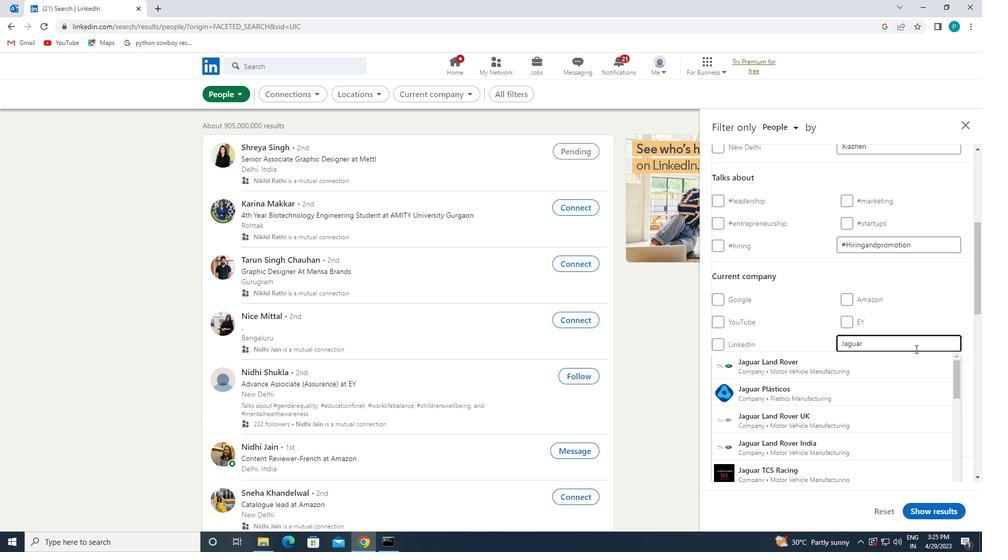 
Action: Mouse pressed left at (911, 358)
Screenshot: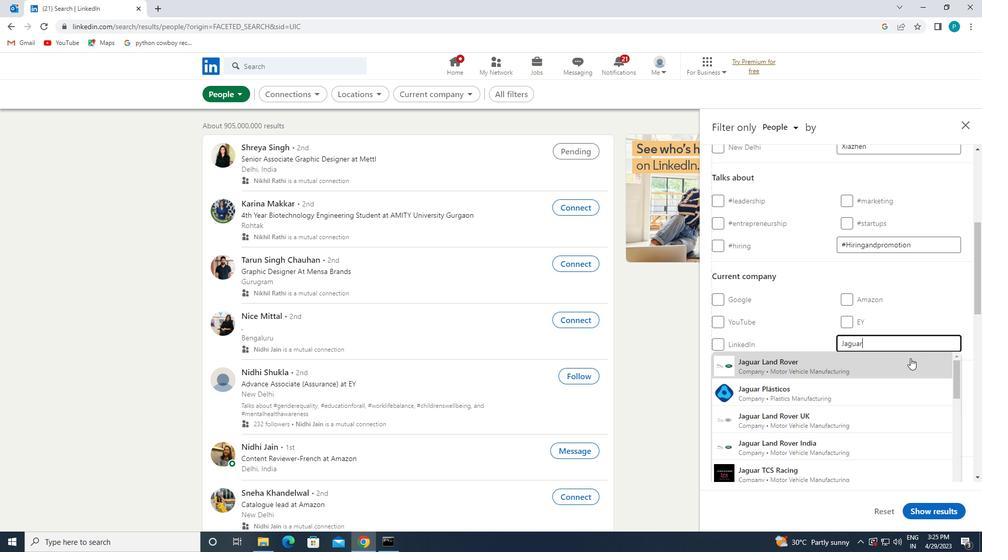 
Action: Mouse moved to (771, 423)
Screenshot: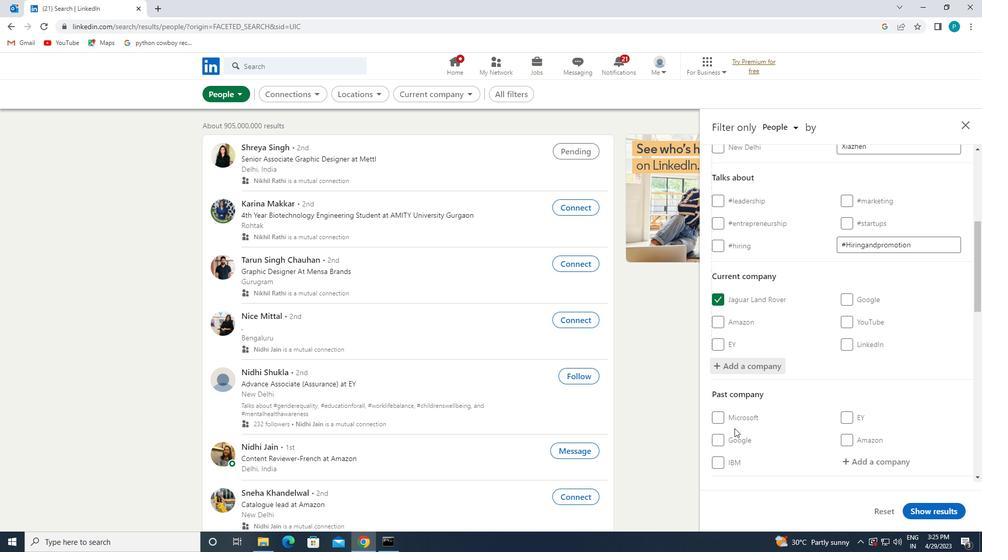 
Action: Mouse scrolled (771, 422) with delta (0, 0)
Screenshot: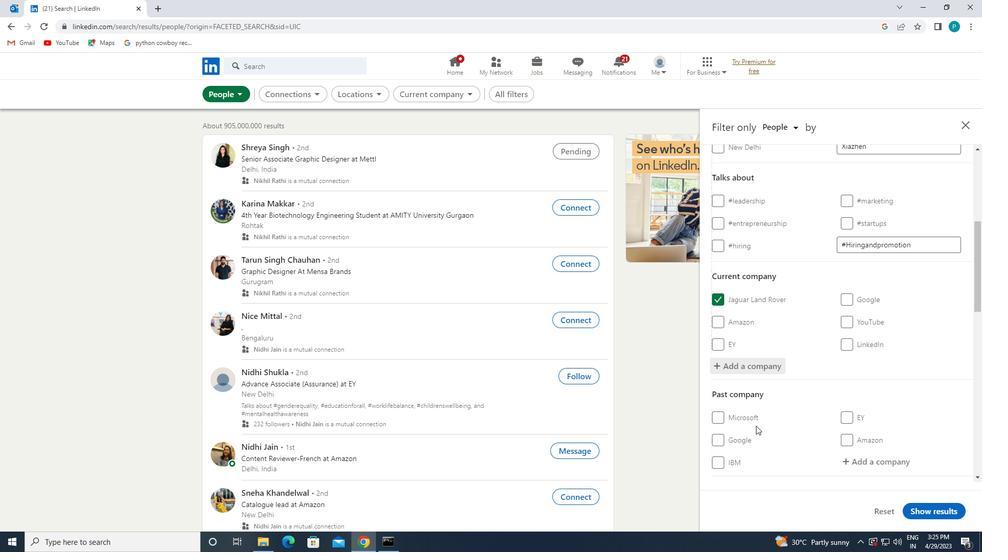 
Action: Mouse scrolled (771, 422) with delta (0, 0)
Screenshot: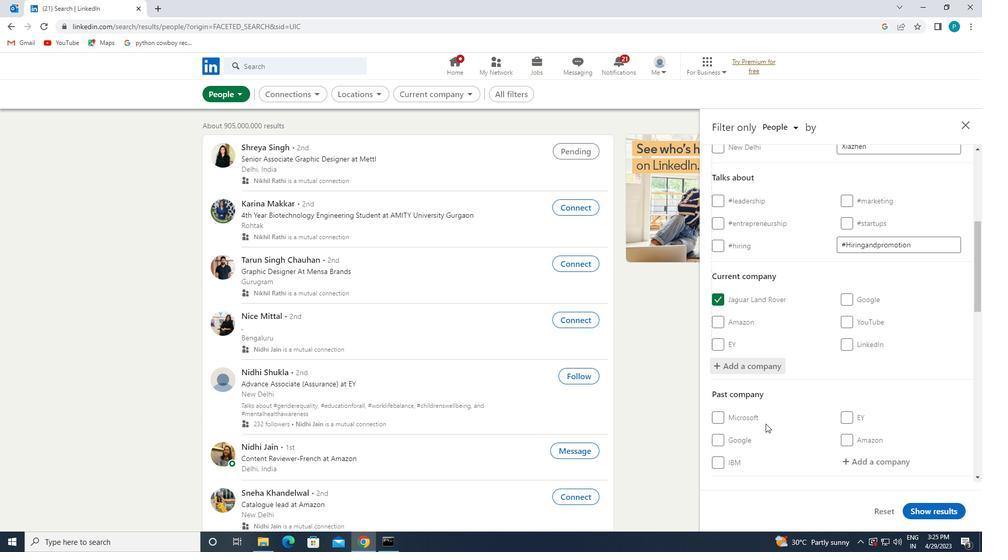 
Action: Mouse moved to (786, 424)
Screenshot: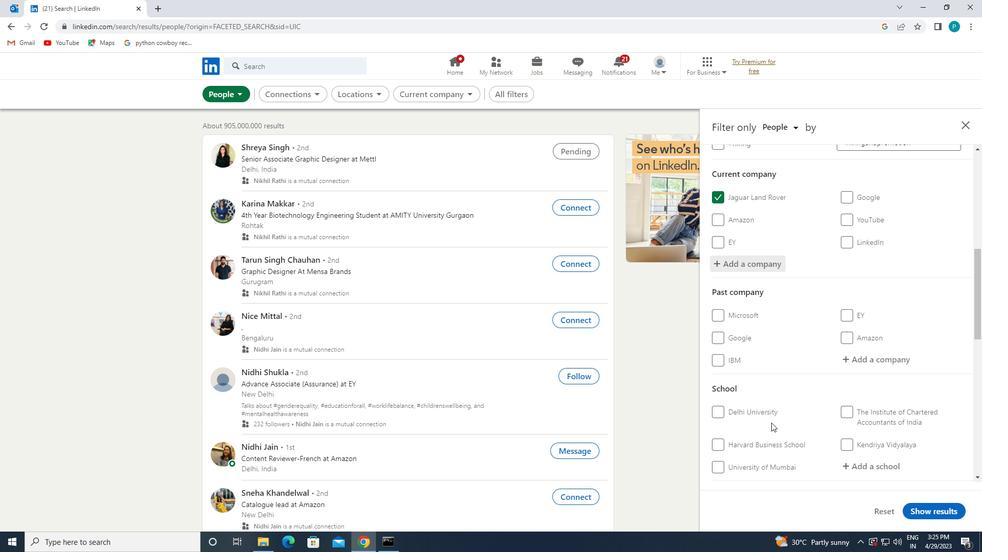
Action: Mouse scrolled (786, 423) with delta (0, 0)
Screenshot: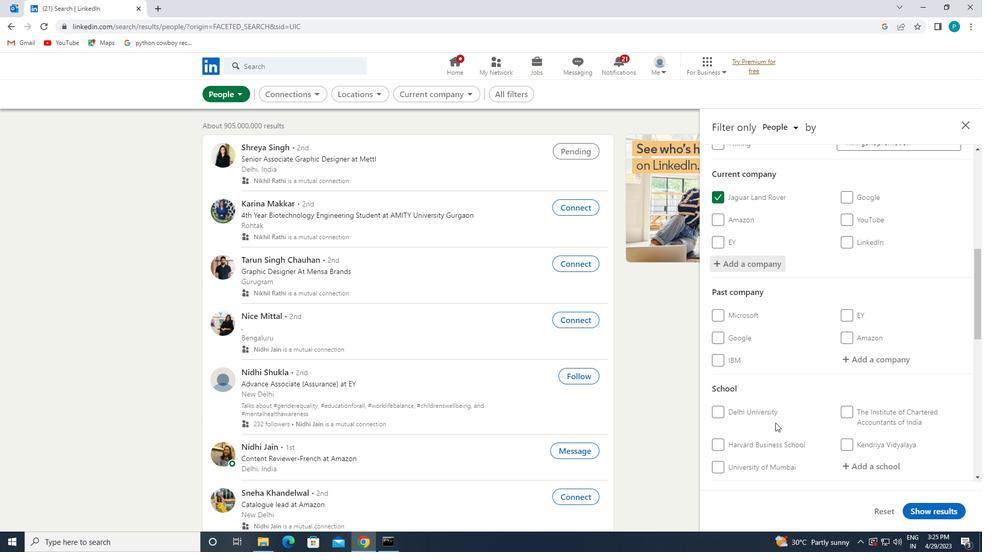 
Action: Mouse scrolled (786, 423) with delta (0, 0)
Screenshot: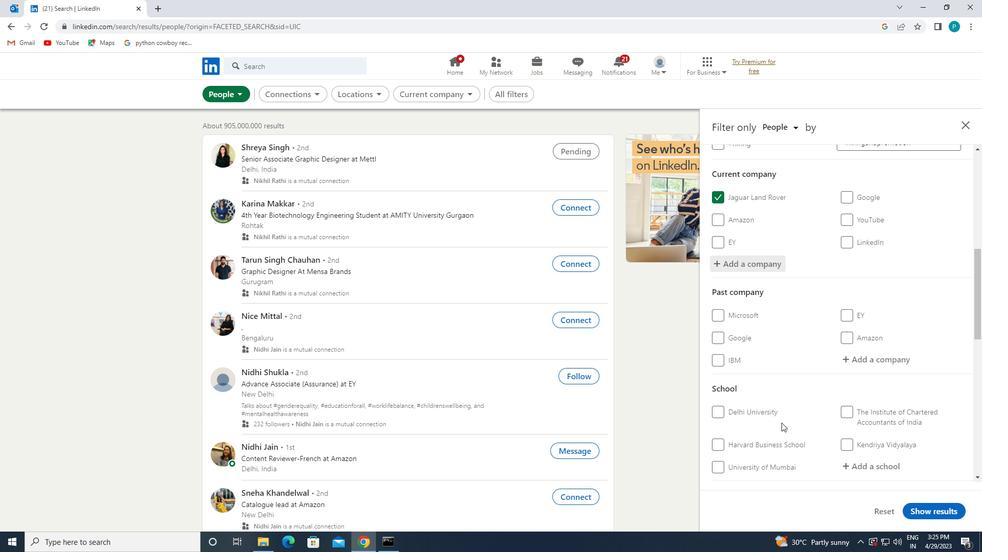 
Action: Mouse moved to (854, 367)
Screenshot: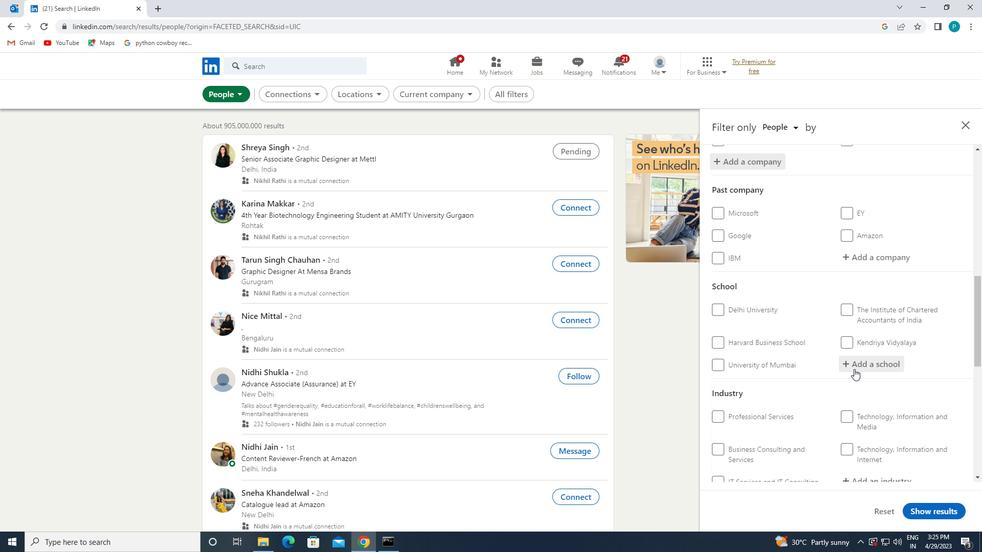 
Action: Mouse pressed left at (854, 367)
Screenshot: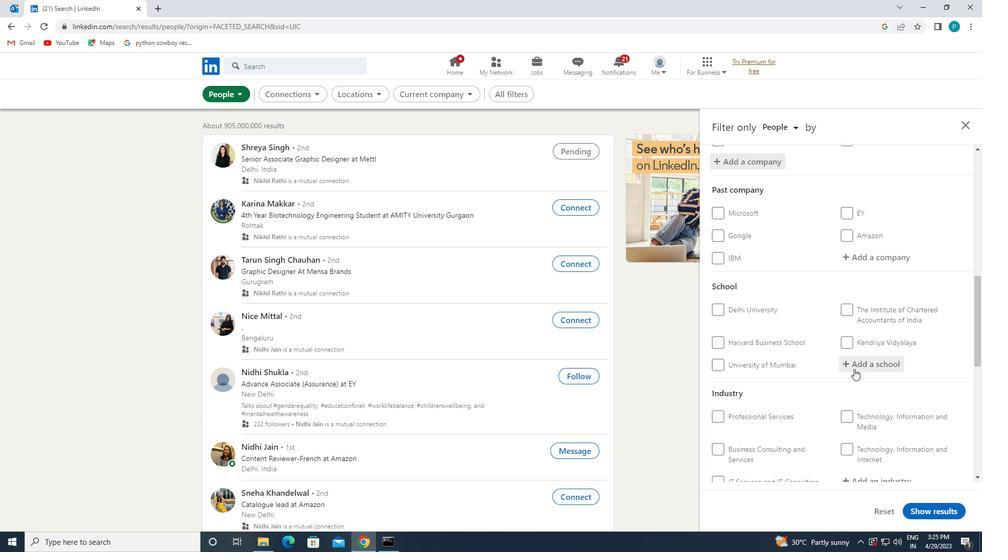 
Action: Key pressed <Key.caps_lock>A<Key.caps_lock>NNAMALAI
Screenshot: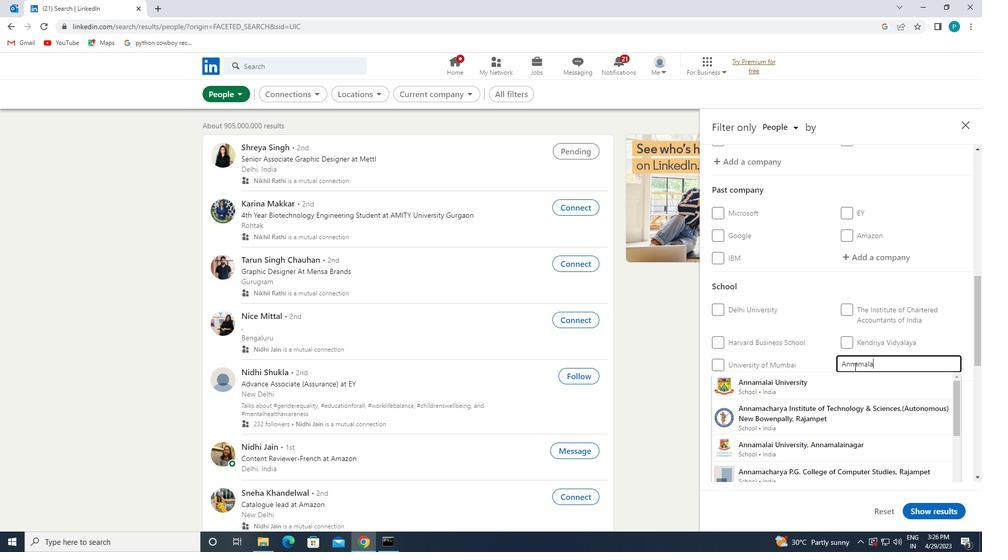 
Action: Mouse moved to (855, 385)
Screenshot: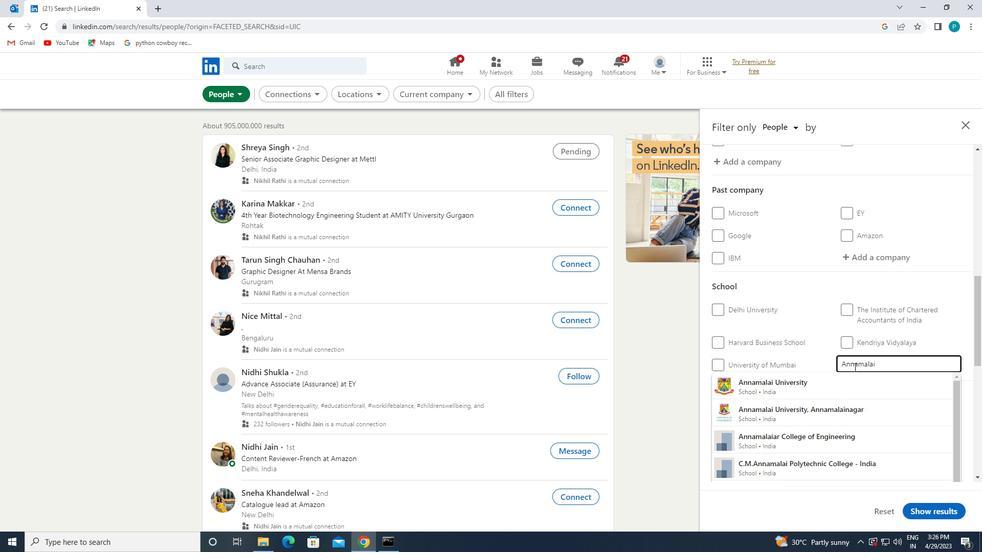 
Action: Mouse pressed left at (855, 385)
Screenshot: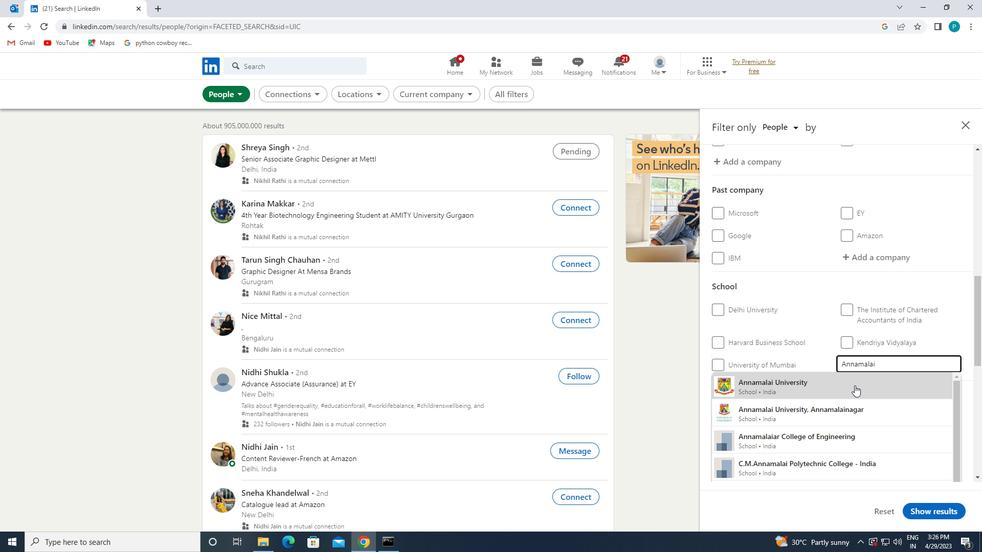 
Action: Mouse scrolled (855, 385) with delta (0, 0)
Screenshot: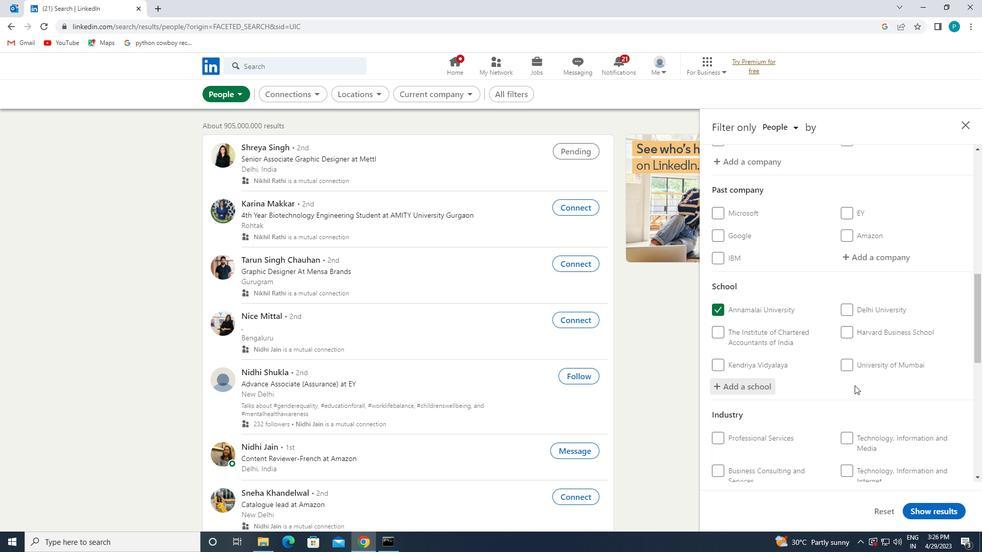 
Action: Mouse scrolled (855, 385) with delta (0, 0)
Screenshot: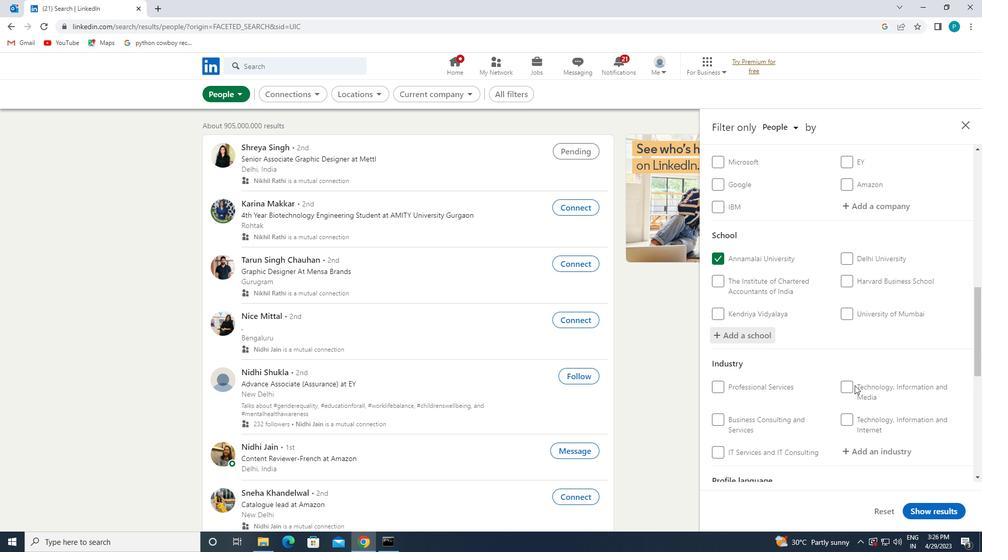 
Action: Mouse moved to (861, 406)
Screenshot: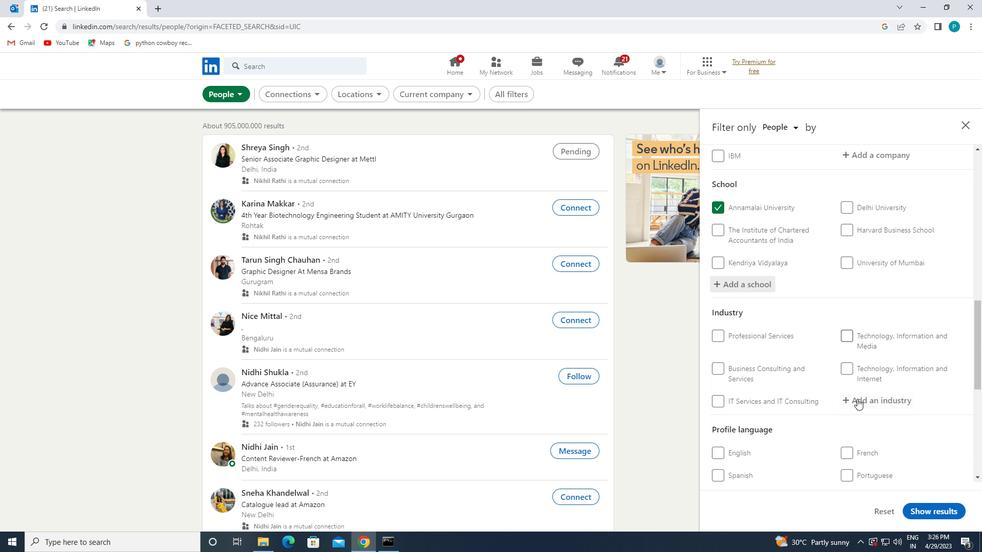 
Action: Mouse pressed left at (861, 406)
Screenshot: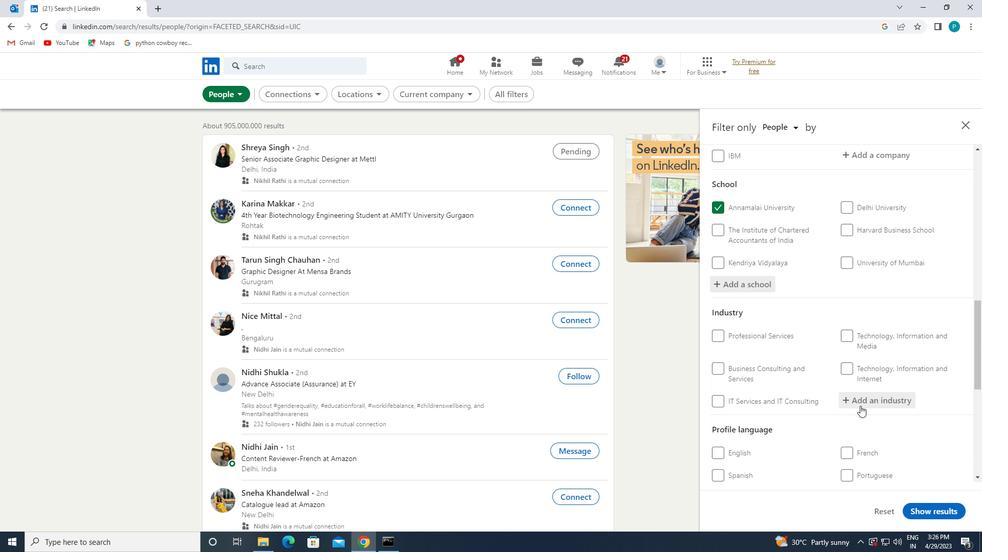 
Action: Key pressed <Key.caps_lock>P<Key.caps_lock>UBLIC
Screenshot: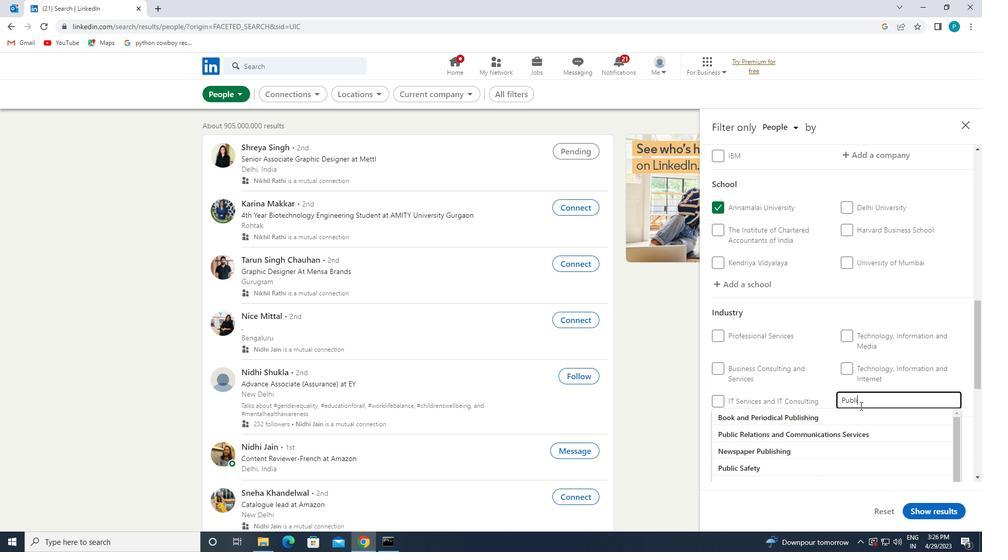 
Action: Mouse moved to (814, 442)
Screenshot: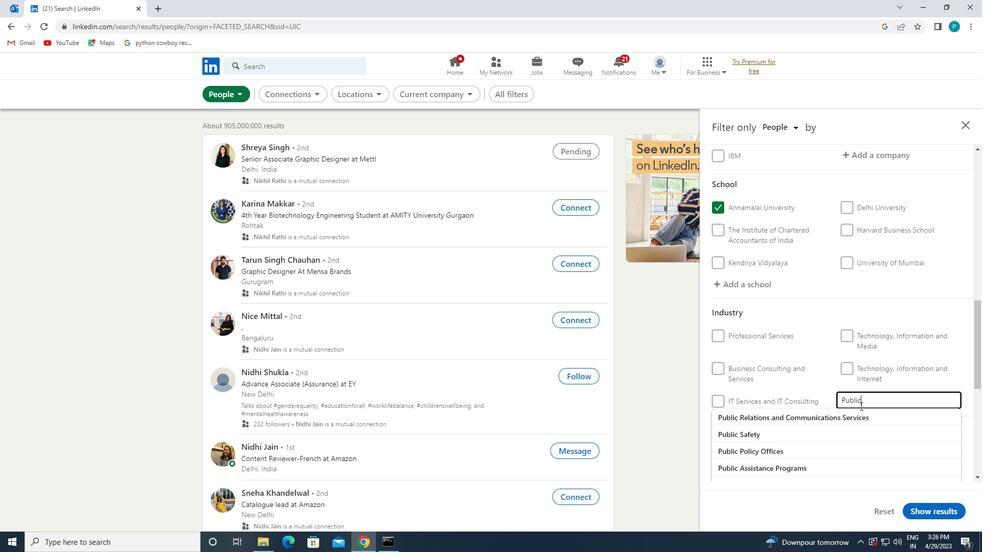 
Action: Mouse scrolled (814, 441) with delta (0, 0)
Screenshot: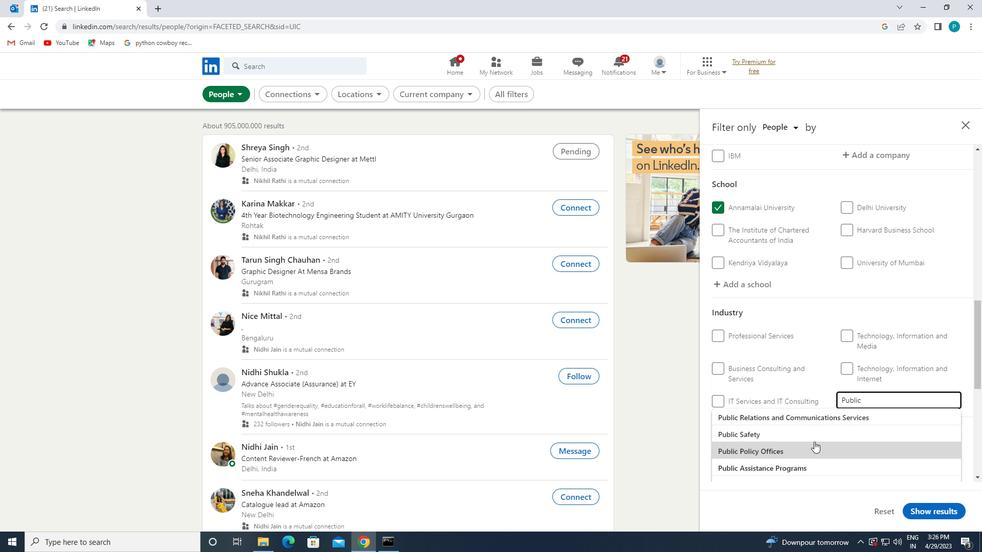 
Action: Mouse moved to (802, 432)
Screenshot: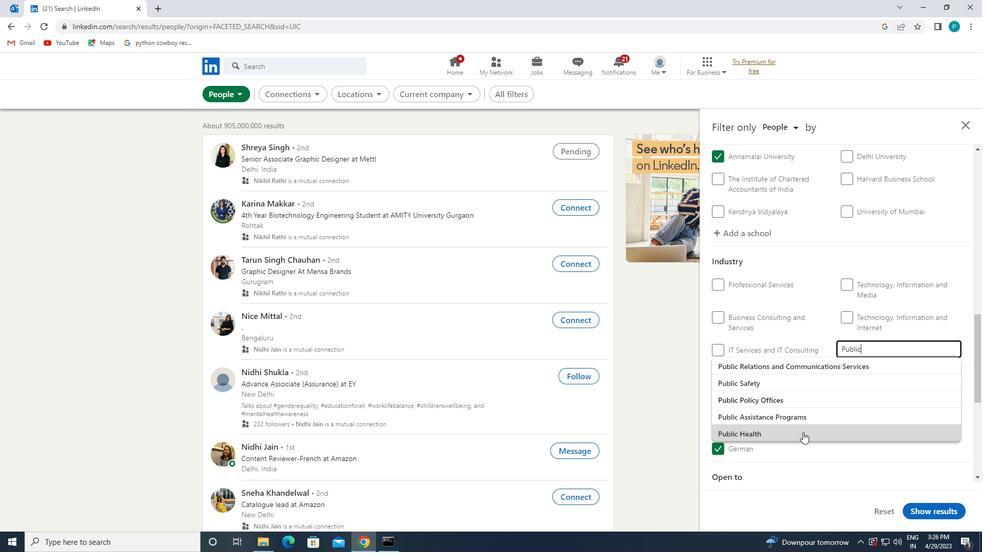 
Action: Mouse pressed left at (802, 432)
Screenshot: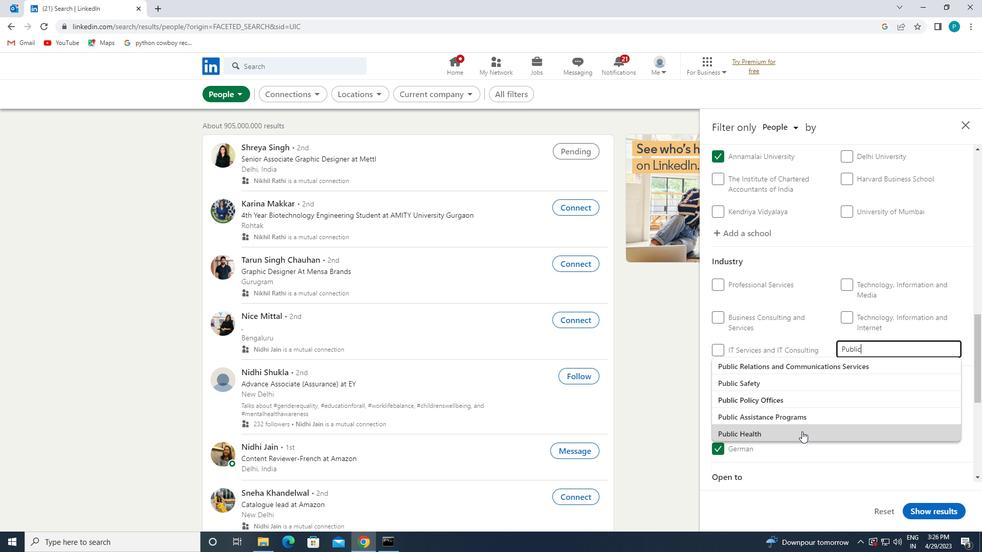 
Action: Mouse scrolled (802, 431) with delta (0, 0)
Screenshot: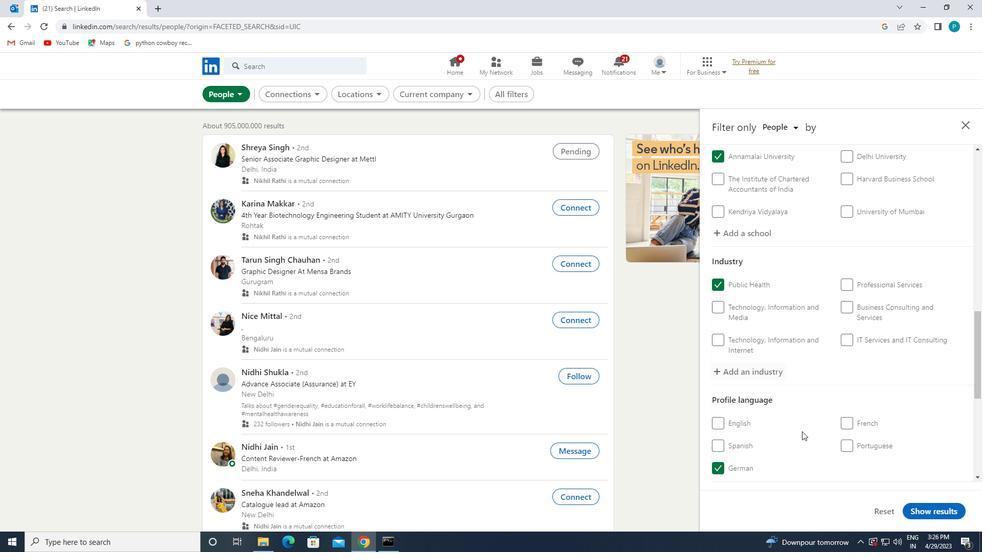 
Action: Mouse scrolled (802, 431) with delta (0, 0)
Screenshot: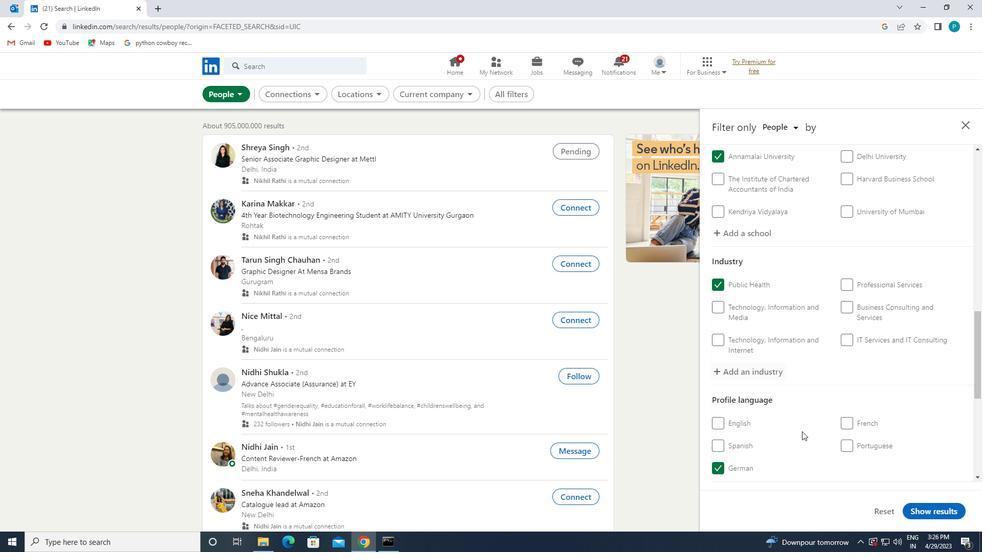 
Action: Mouse moved to (858, 444)
Screenshot: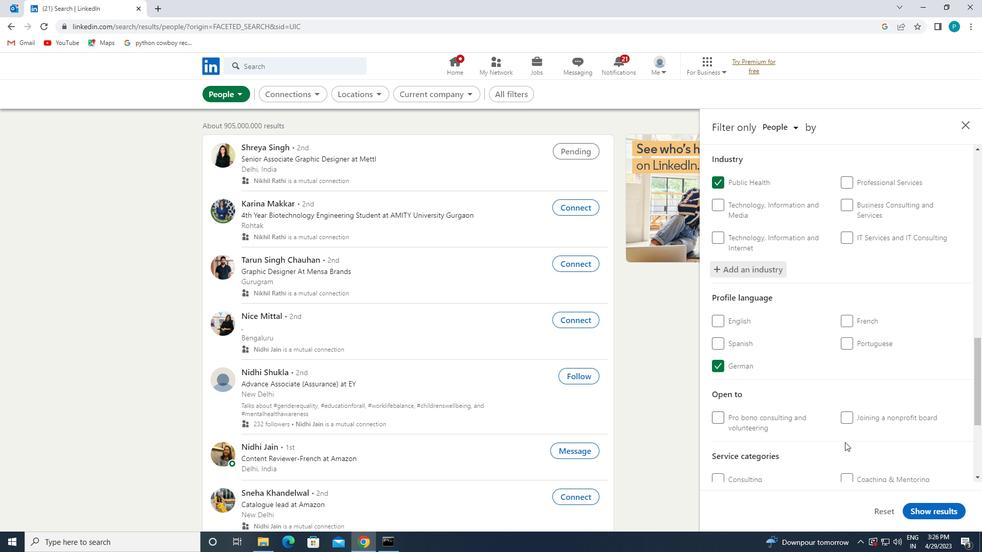 
Action: Mouse scrolled (858, 444) with delta (0, 0)
Screenshot: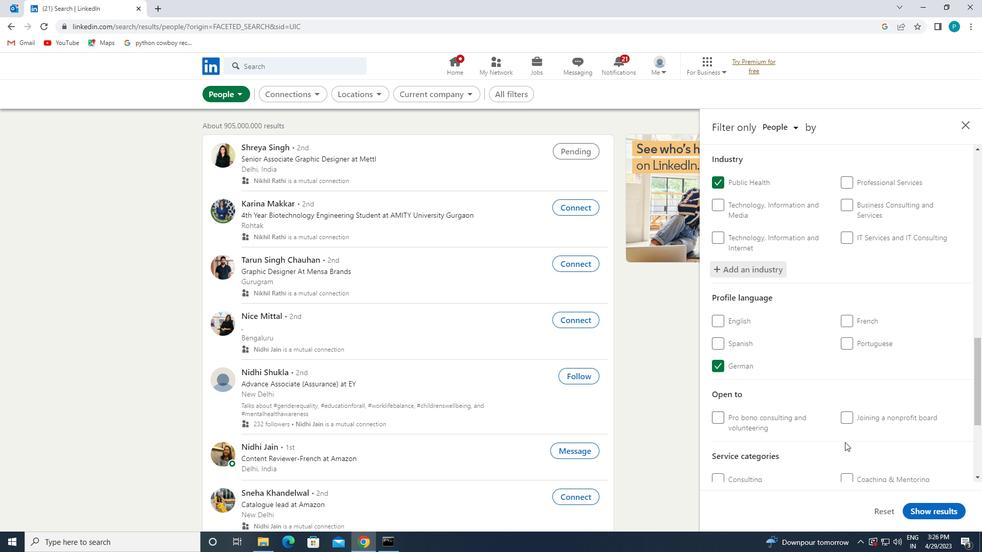 
Action: Mouse scrolled (858, 444) with delta (0, 0)
Screenshot: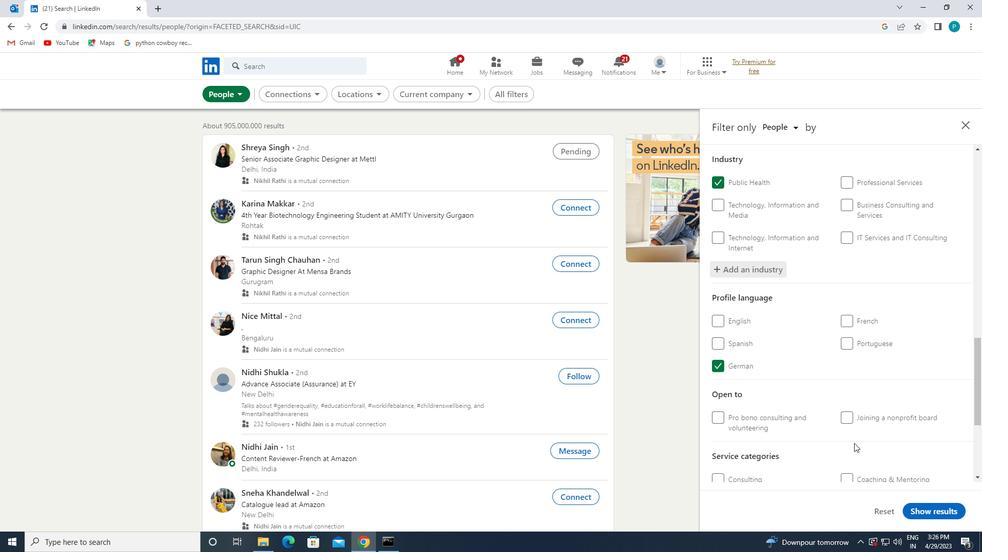 
Action: Mouse scrolled (858, 444) with delta (0, 0)
Screenshot: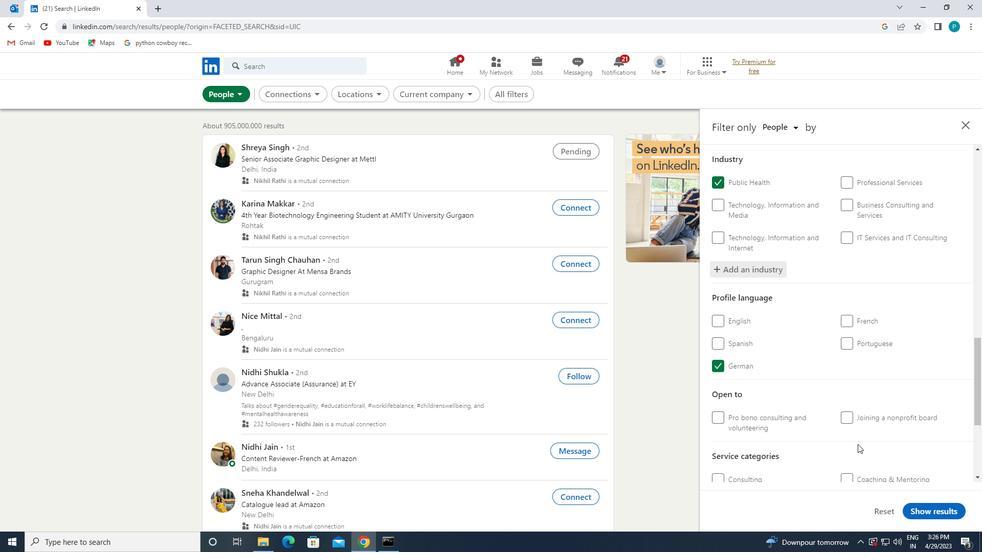 
Action: Mouse moved to (855, 366)
Screenshot: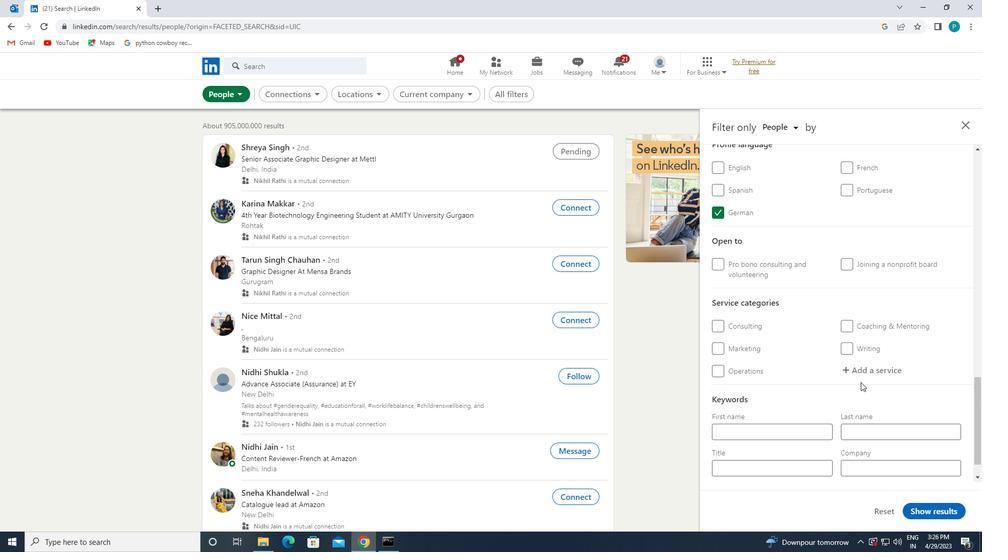 
Action: Mouse pressed left at (855, 366)
Screenshot: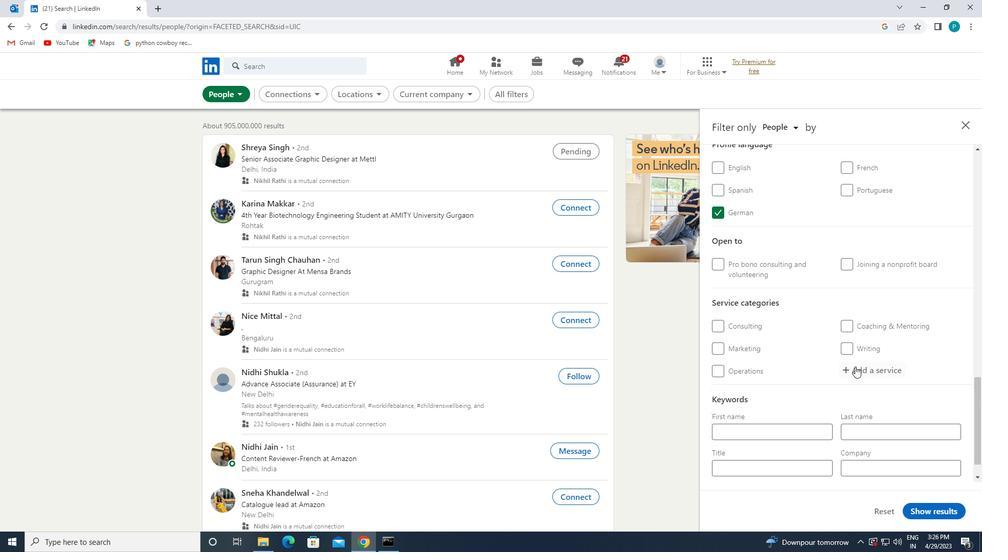 
Action: Mouse moved to (855, 366)
Screenshot: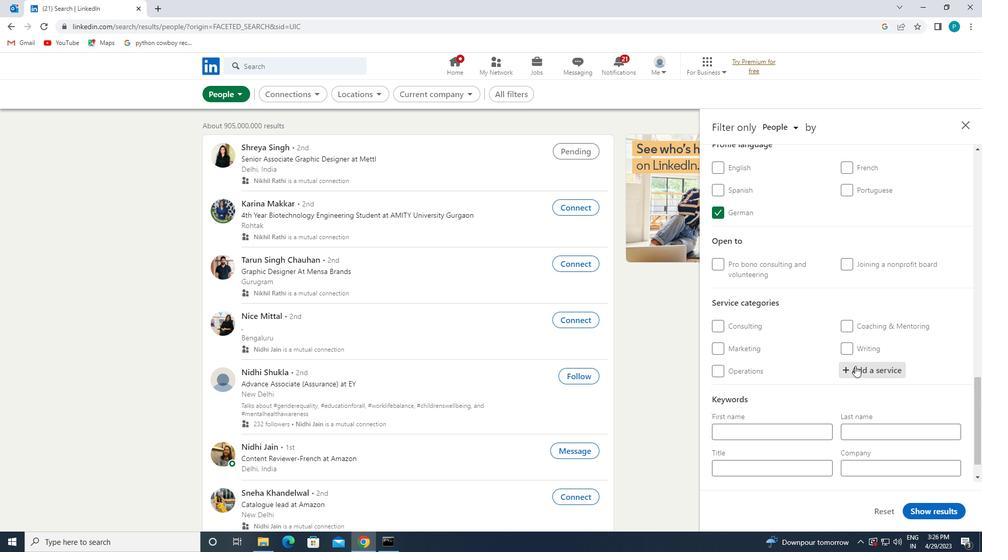 
Action: Key pressed <Key.caps_lock>P<Key.caps_lock>ACKA
Screenshot: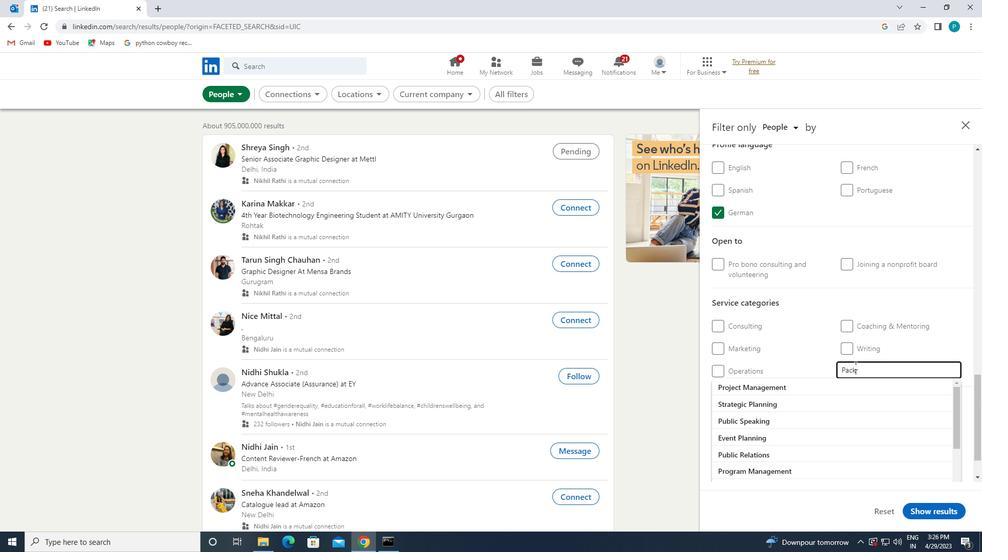 
Action: Mouse moved to (833, 383)
Screenshot: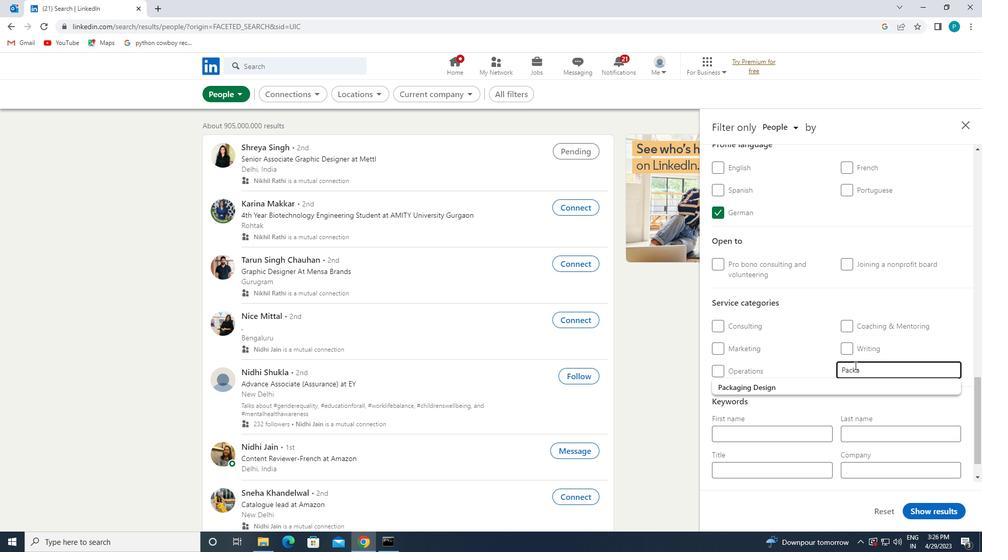 
Action: Mouse pressed left at (833, 383)
Screenshot: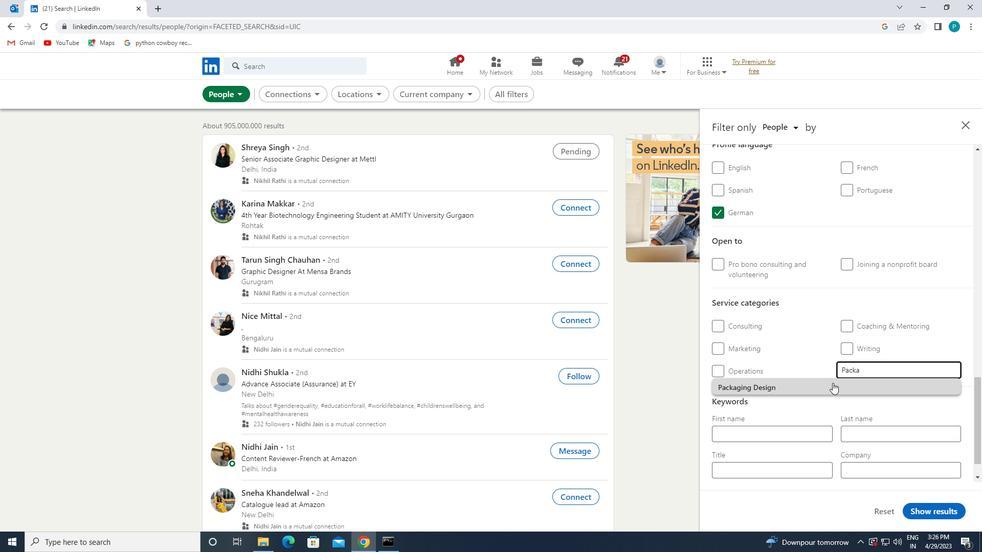 
Action: Mouse scrolled (833, 382) with delta (0, 0)
Screenshot: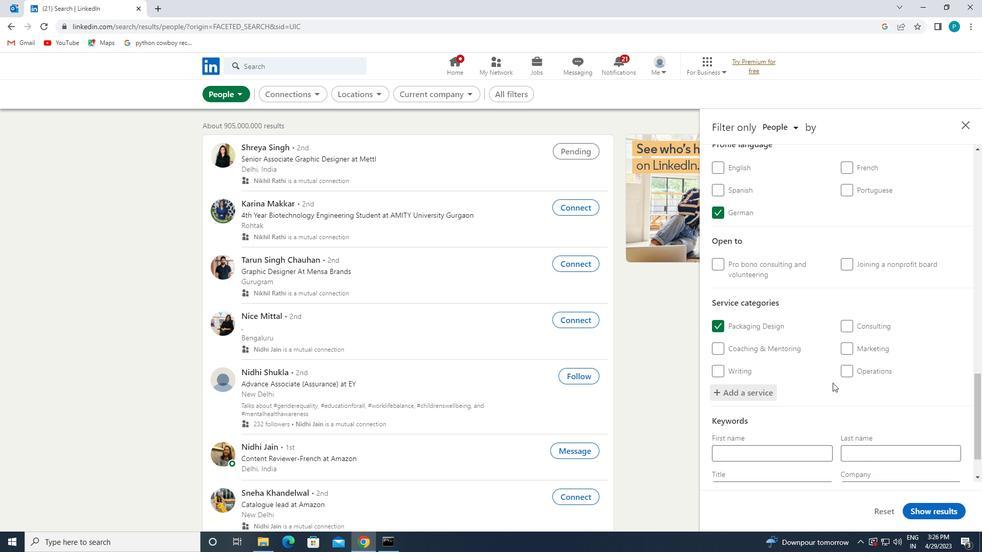
Action: Mouse scrolled (833, 382) with delta (0, 0)
Screenshot: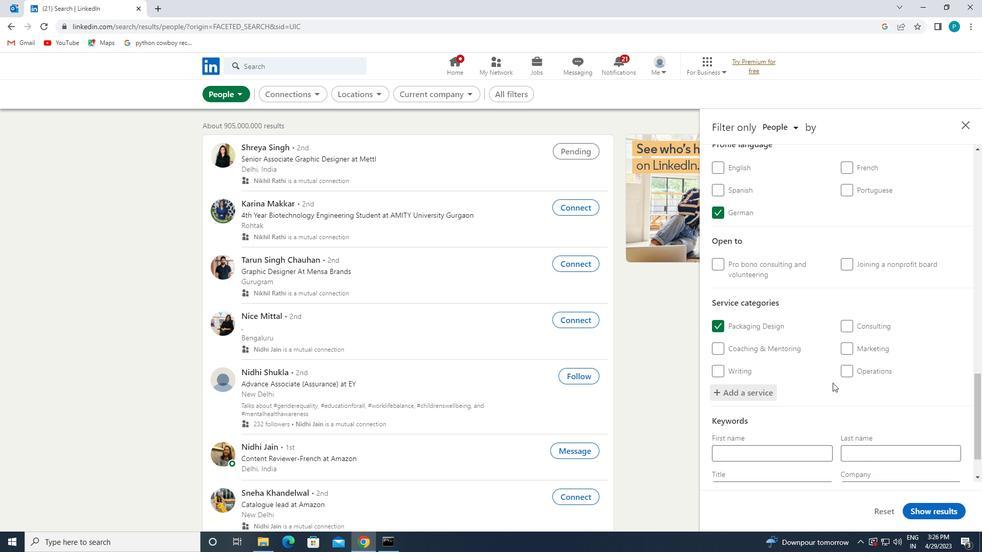 
Action: Mouse moved to (763, 440)
Screenshot: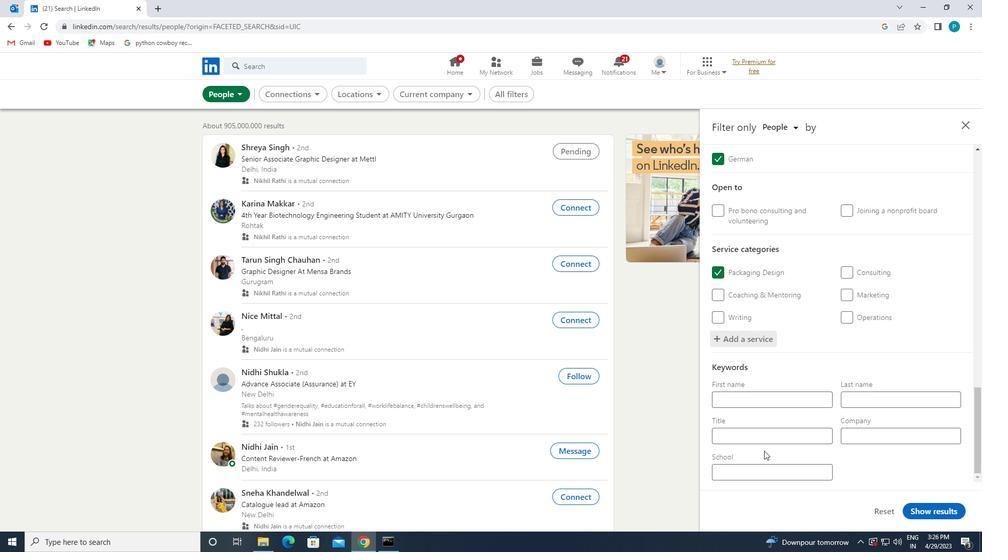 
Action: Mouse pressed left at (763, 440)
Screenshot: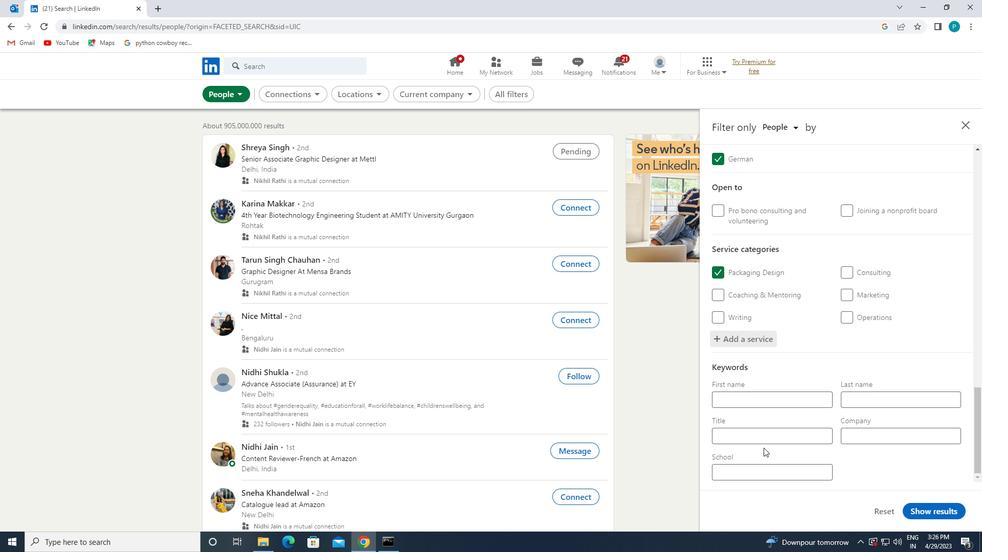 
Action: Key pressed <Key.caps_lock>T<Key.caps_lock>RANSLATOR
Screenshot: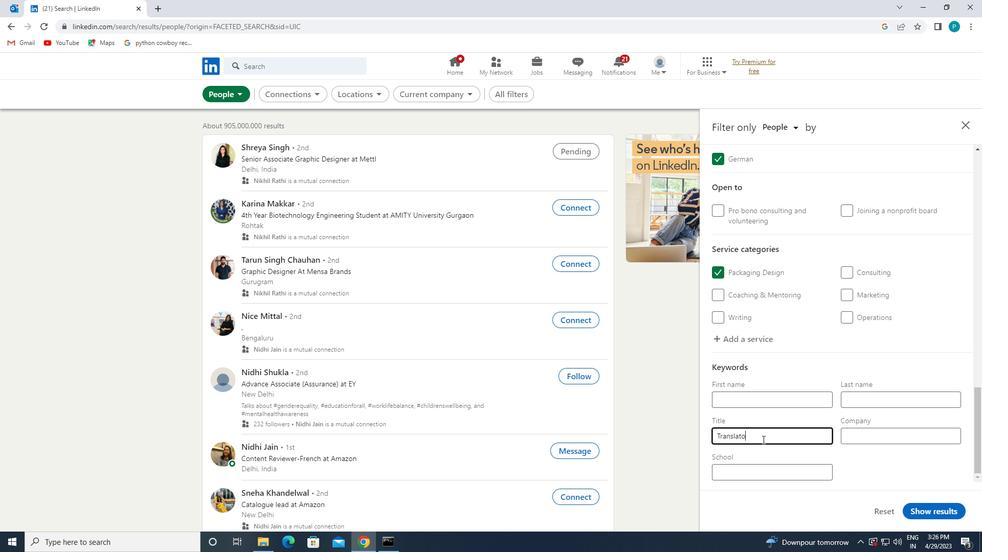 
Action: Mouse moved to (933, 506)
Screenshot: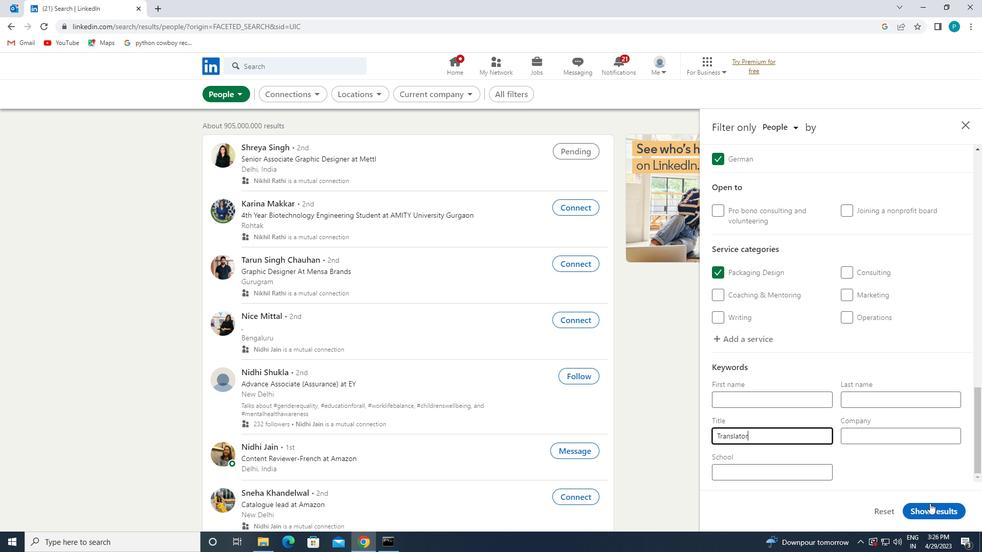 
Action: Mouse pressed left at (933, 506)
Screenshot: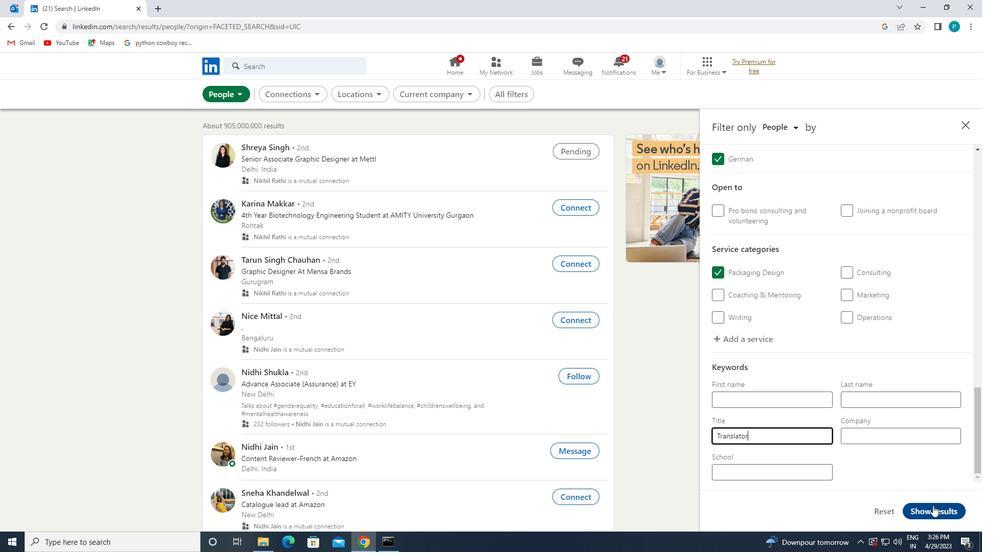 
